 Task: Open Card Donor Stewardship Performance Review in Board IT Infrastructure Design and Implementation to Workspace Human Resources Consulting and add a team member Softage.3@softage.net, a label Yellow, a checklist Health and Fitness, an attachment from your onedrive, a color Yellow and finally, add a card description 'Plan and execute company team outing' and a comment 'Let us make sure we have a clear understanding of the resources and budget available for this task, ensuring that we can execute it effectively.'. Add a start date 'Jan 03, 1900' with a due date 'Jan 10, 1900'
Action: Mouse moved to (872, 468)
Screenshot: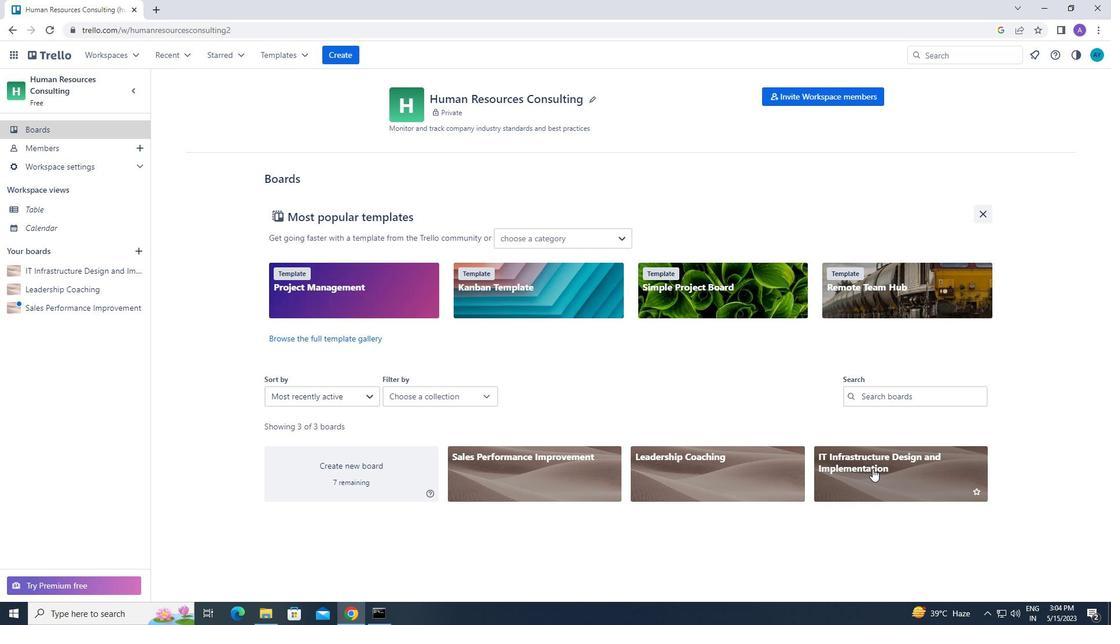 
Action: Mouse pressed left at (872, 468)
Screenshot: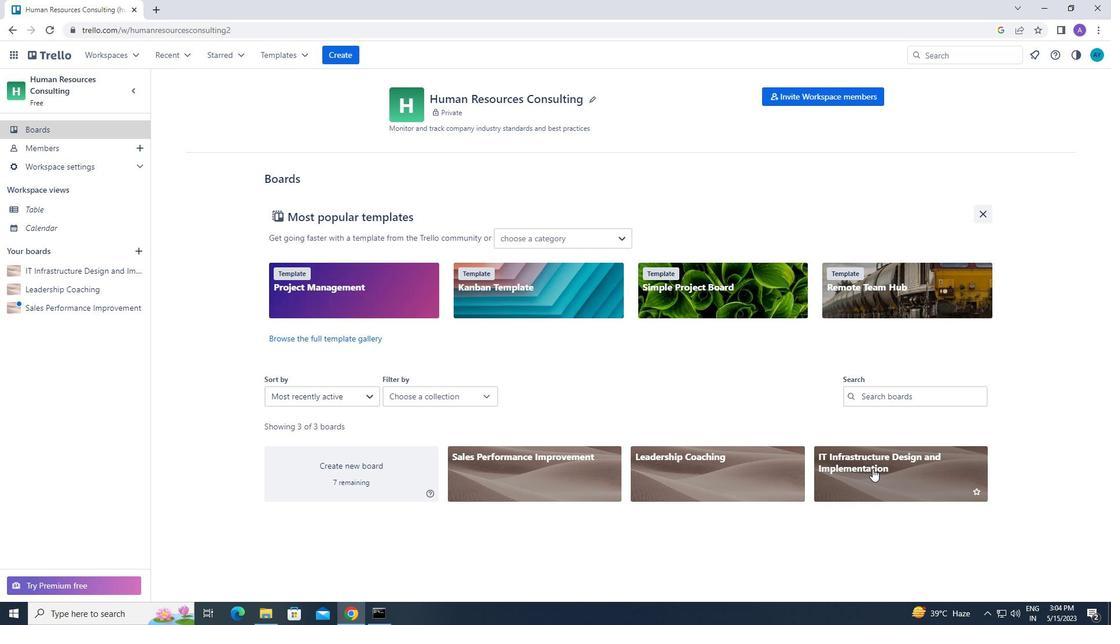 
Action: Mouse moved to (222, 149)
Screenshot: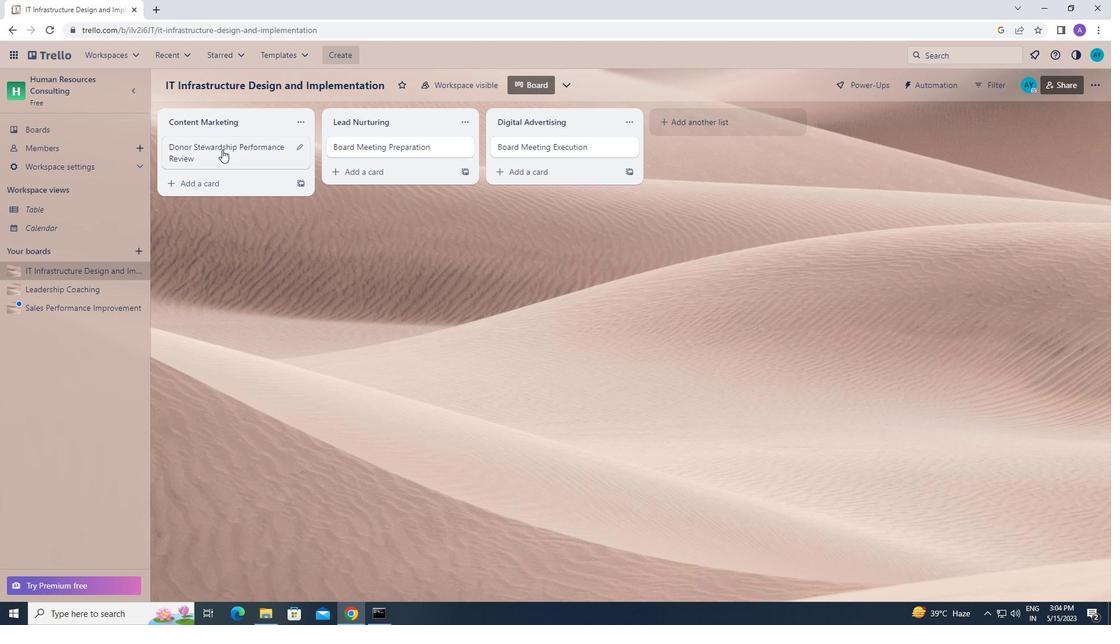 
Action: Mouse pressed left at (222, 149)
Screenshot: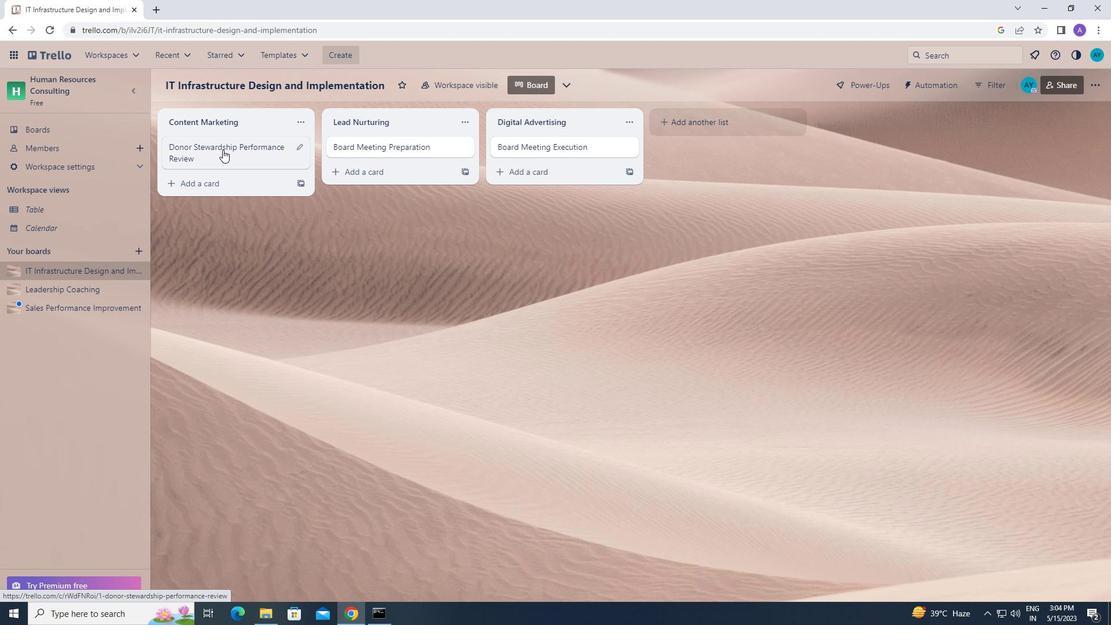 
Action: Mouse moved to (685, 142)
Screenshot: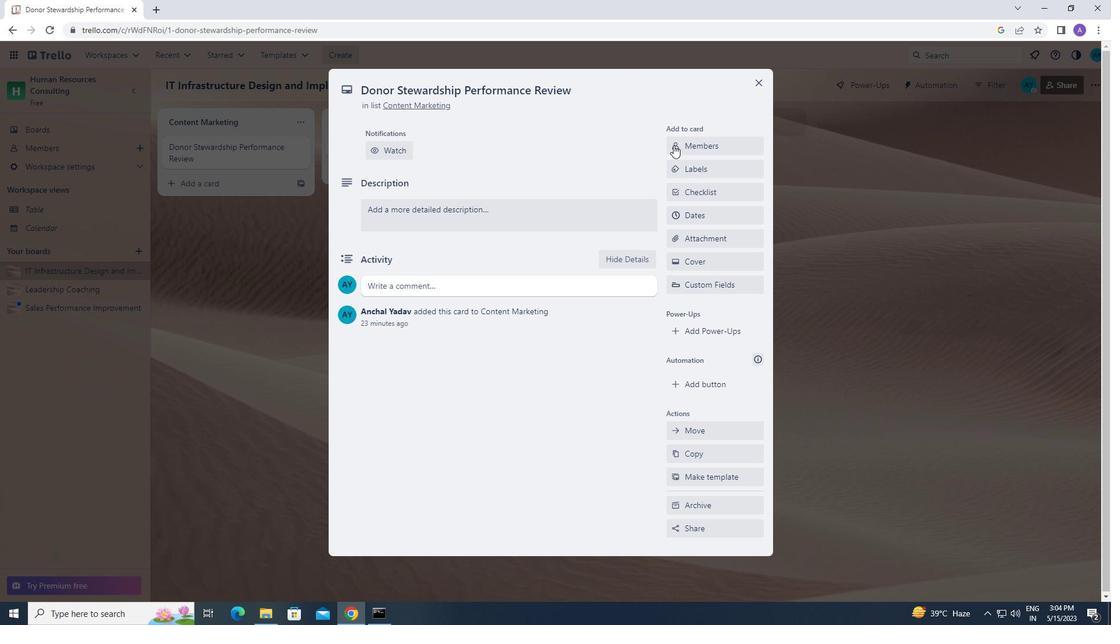 
Action: Mouse pressed left at (685, 142)
Screenshot: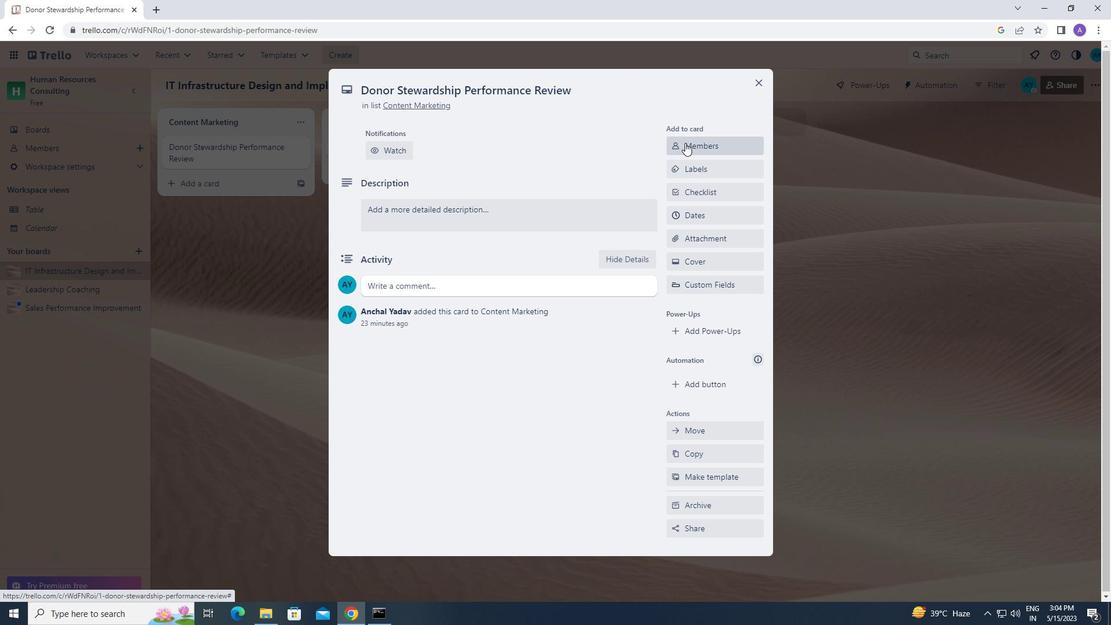 
Action: Mouse moved to (703, 199)
Screenshot: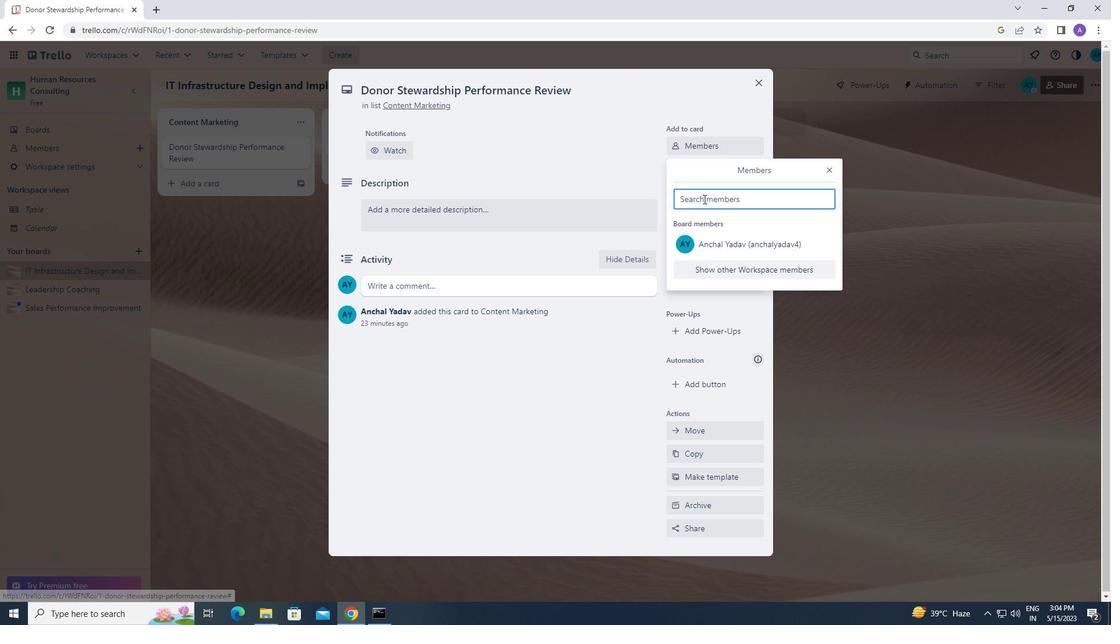 
Action: Mouse pressed left at (703, 199)
Screenshot: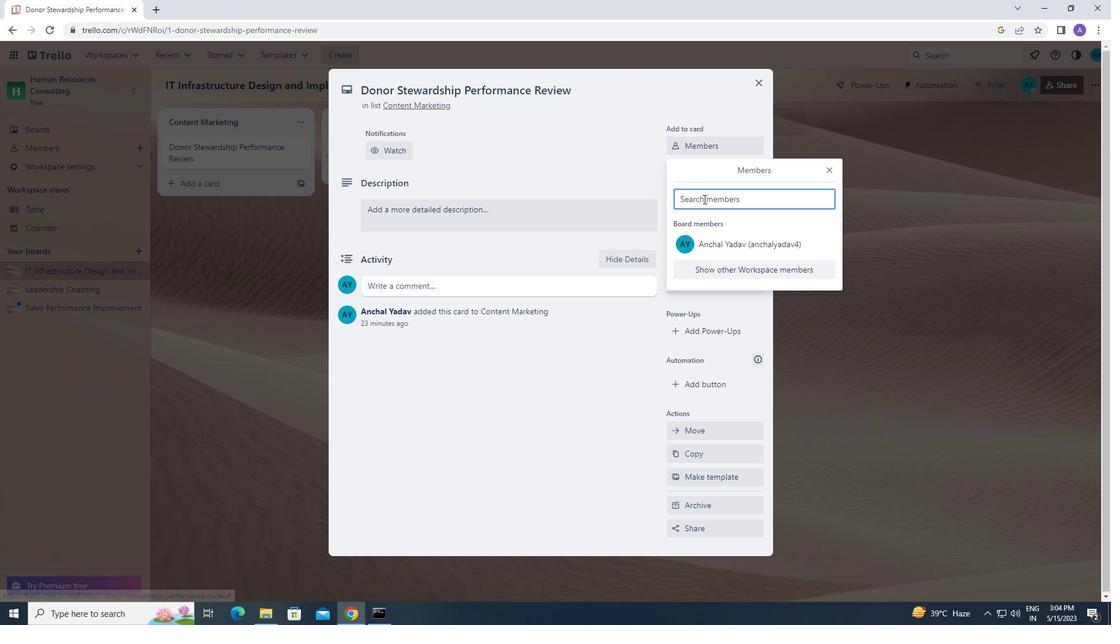 
Action: Mouse moved to (703, 199)
Screenshot: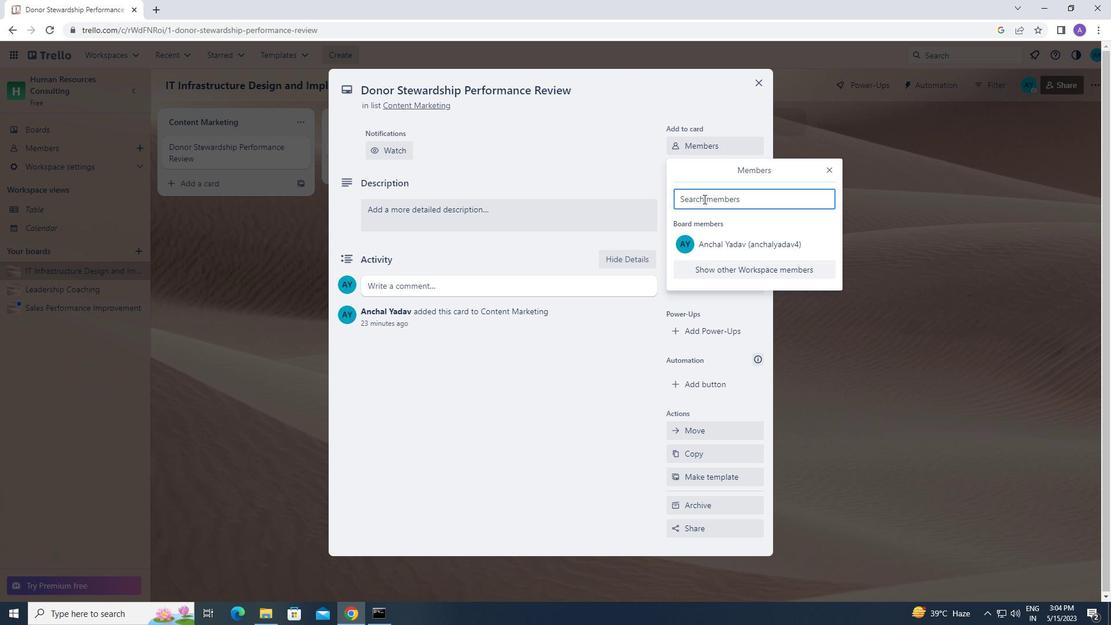 
Action: Key pressed <Key.caps_lock>s<Key.caps_lock><Key.backspace><Key.caps_lock>s<Key.backspace><Key.caps_lock>s<Key.caps_lock>oftage.3<Key.shift_r>@sof
Screenshot: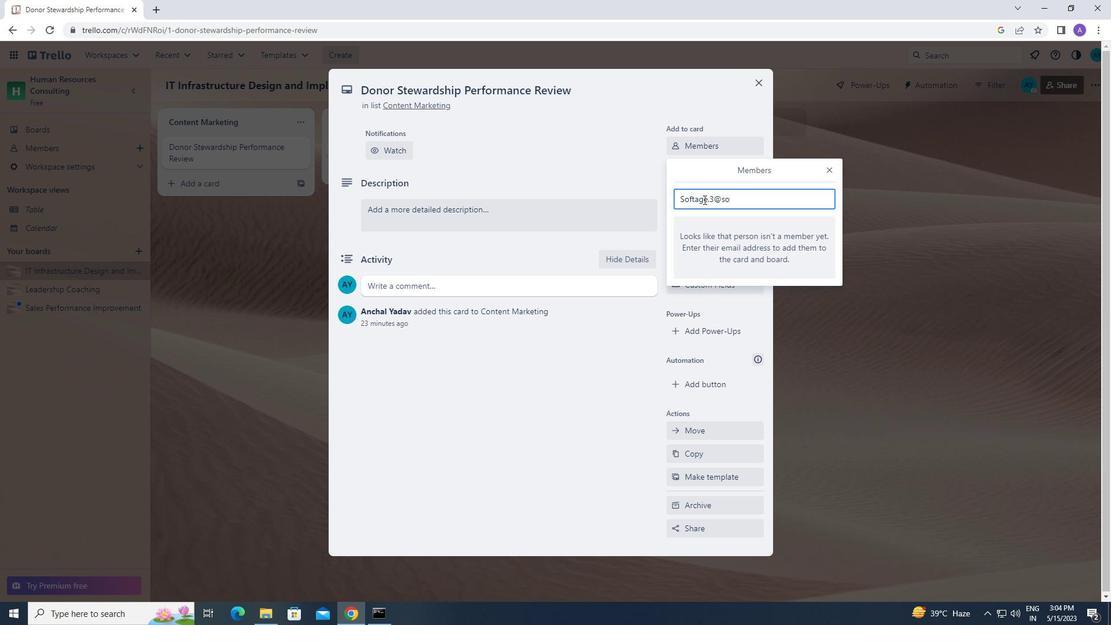 
Action: Mouse moved to (729, 237)
Screenshot: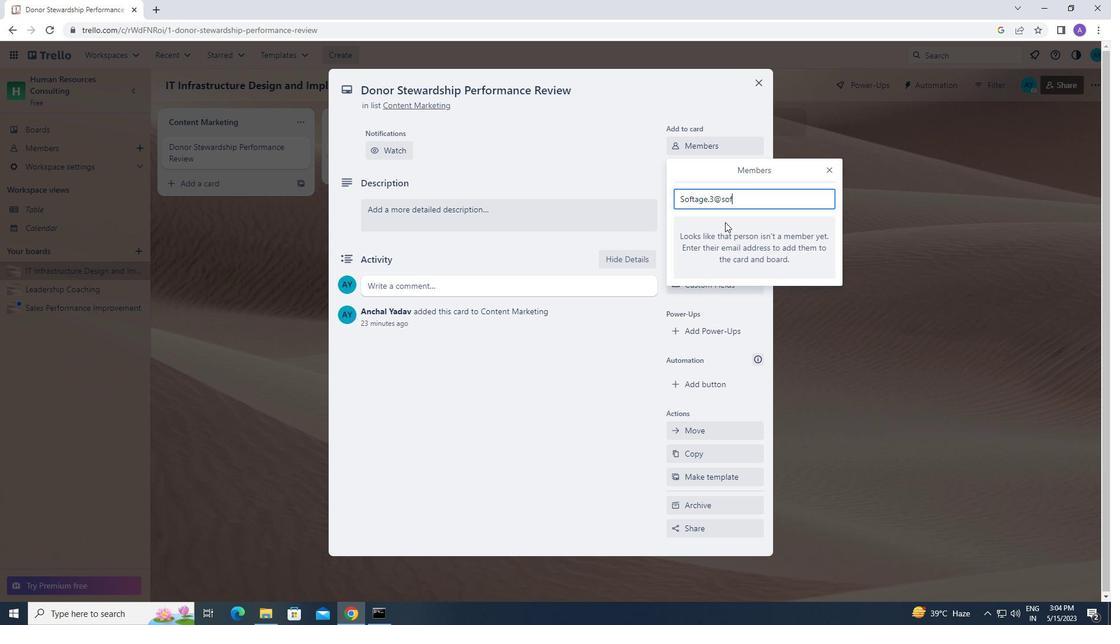 
Action: Key pressed tage.net
Screenshot: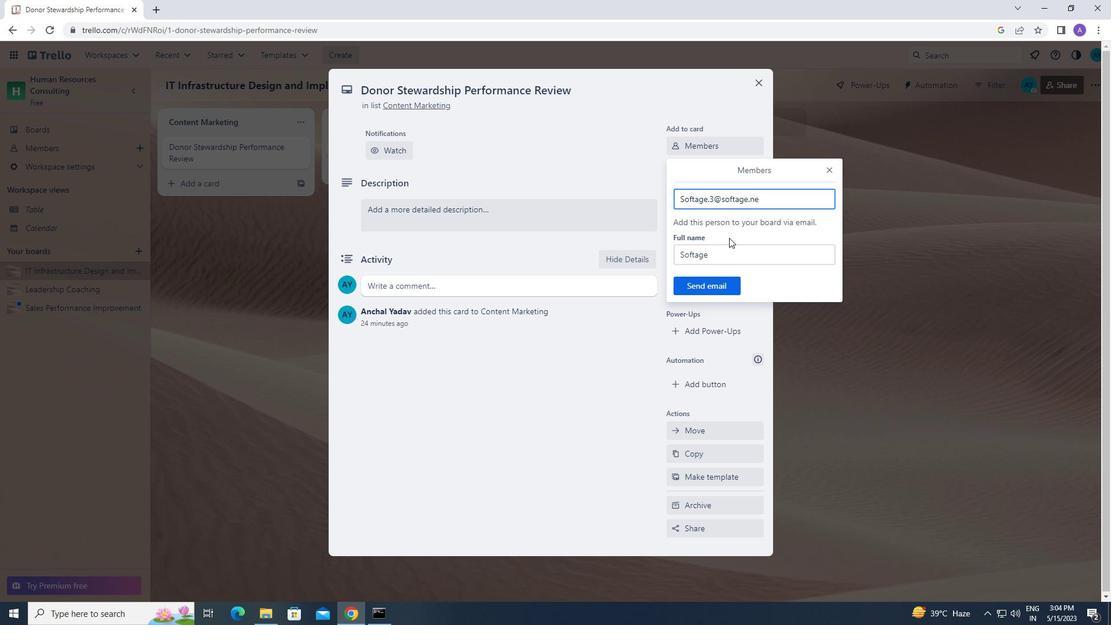 
Action: Mouse moved to (721, 287)
Screenshot: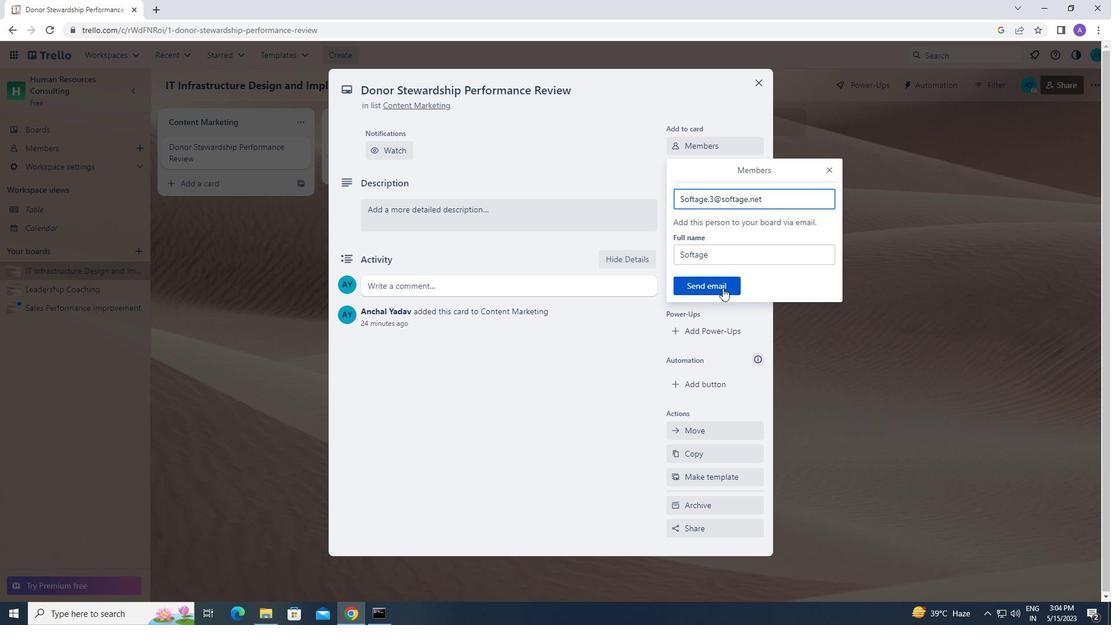 
Action: Mouse pressed left at (721, 287)
Screenshot: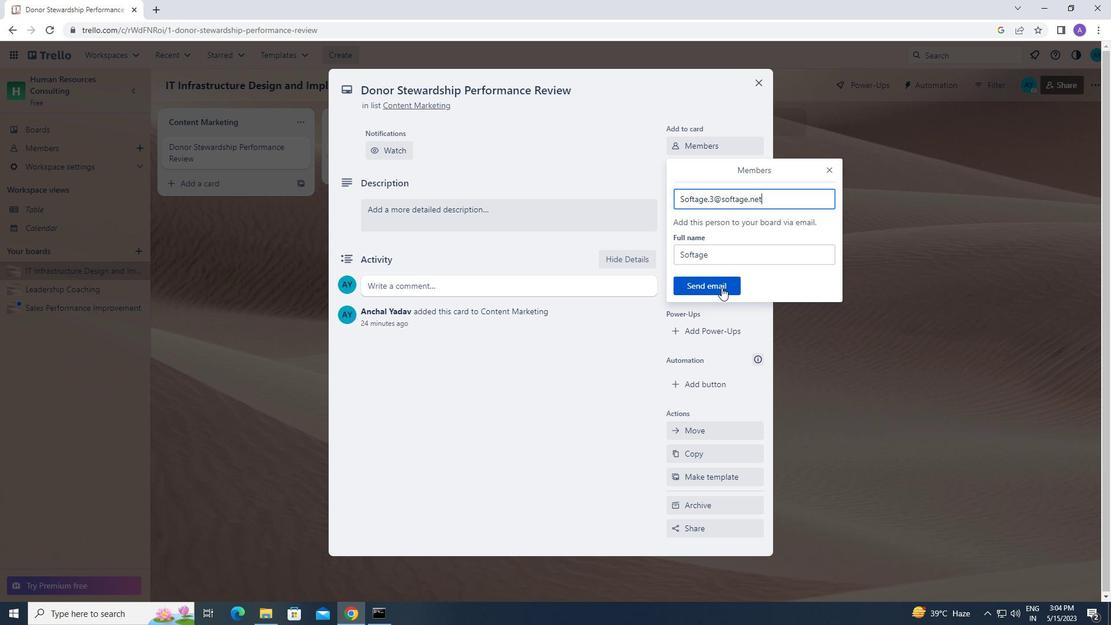 
Action: Mouse moved to (719, 206)
Screenshot: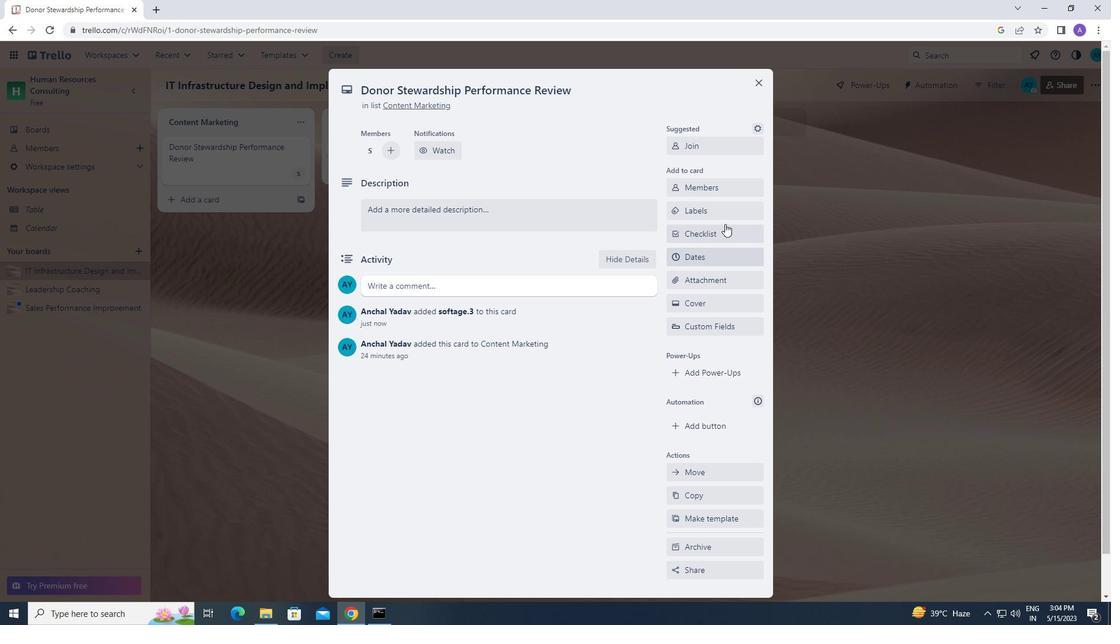 
Action: Mouse pressed left at (719, 206)
Screenshot: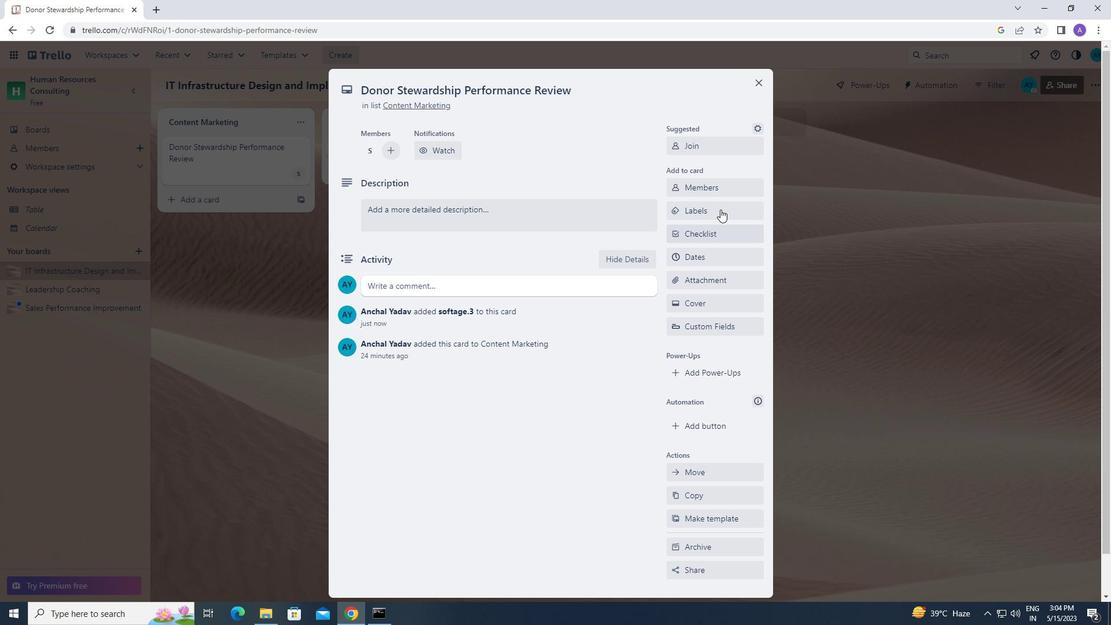 
Action: Mouse moved to (736, 434)
Screenshot: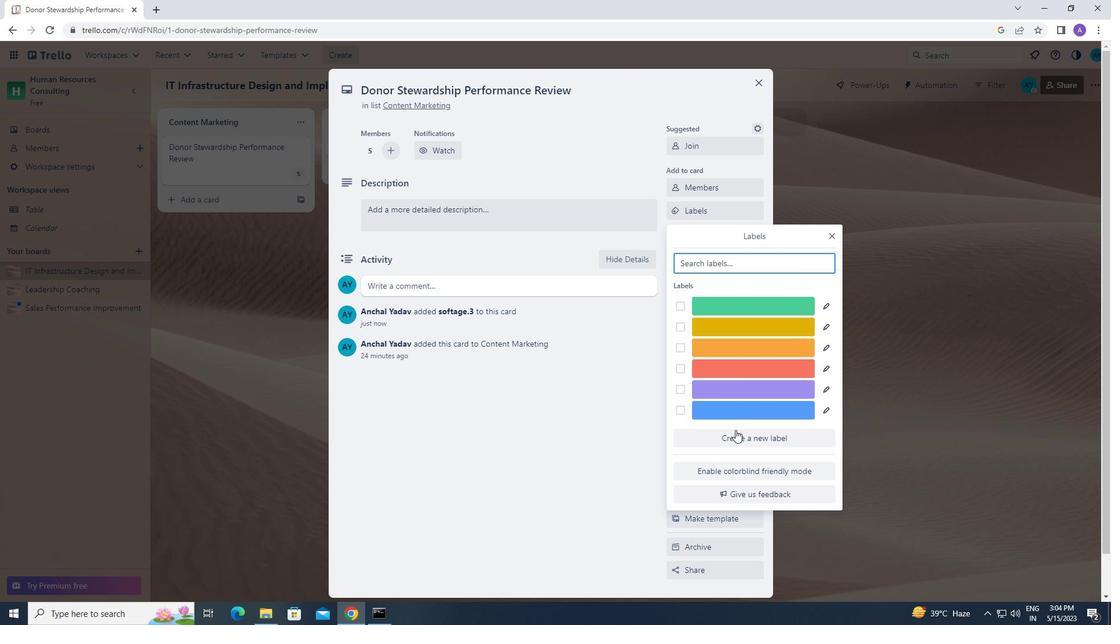 
Action: Mouse pressed left at (736, 434)
Screenshot: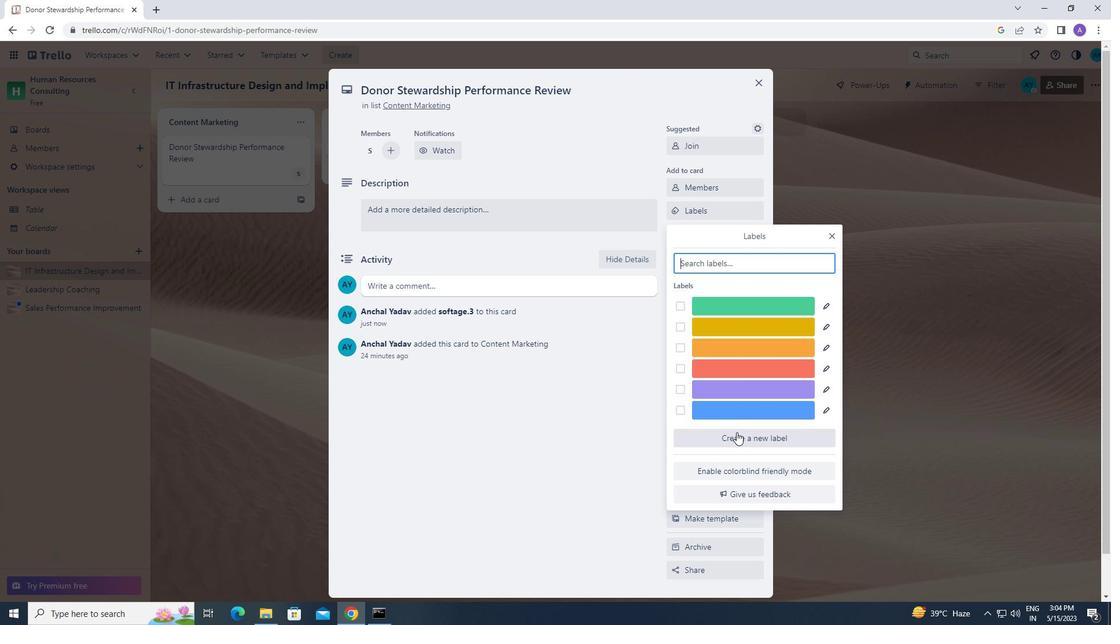 
Action: Mouse moved to (717, 400)
Screenshot: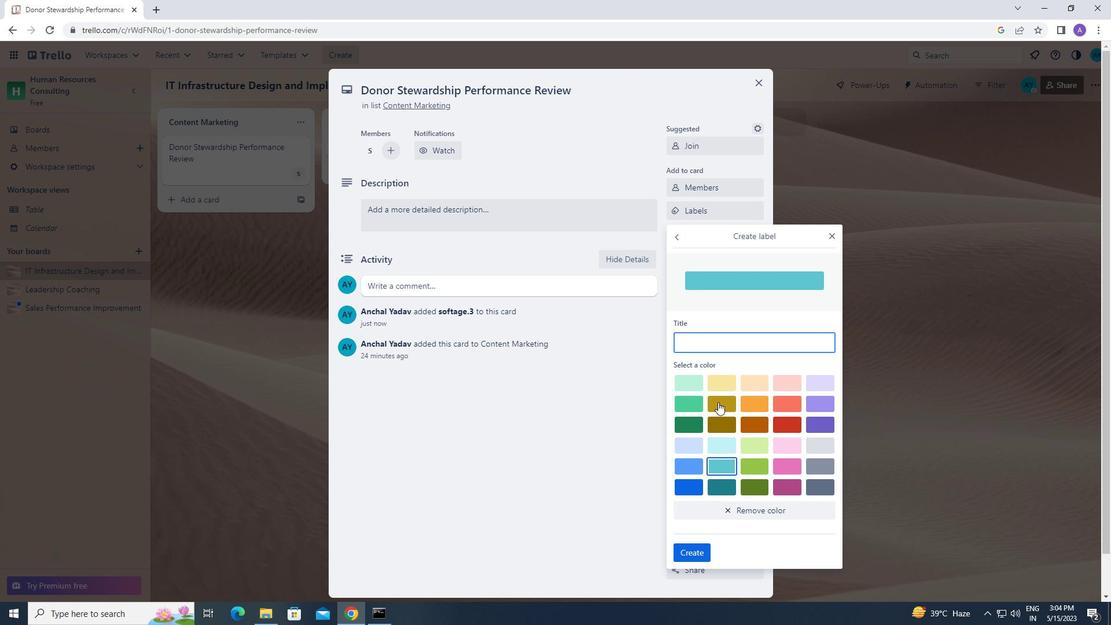 
Action: Mouse pressed left at (717, 400)
Screenshot: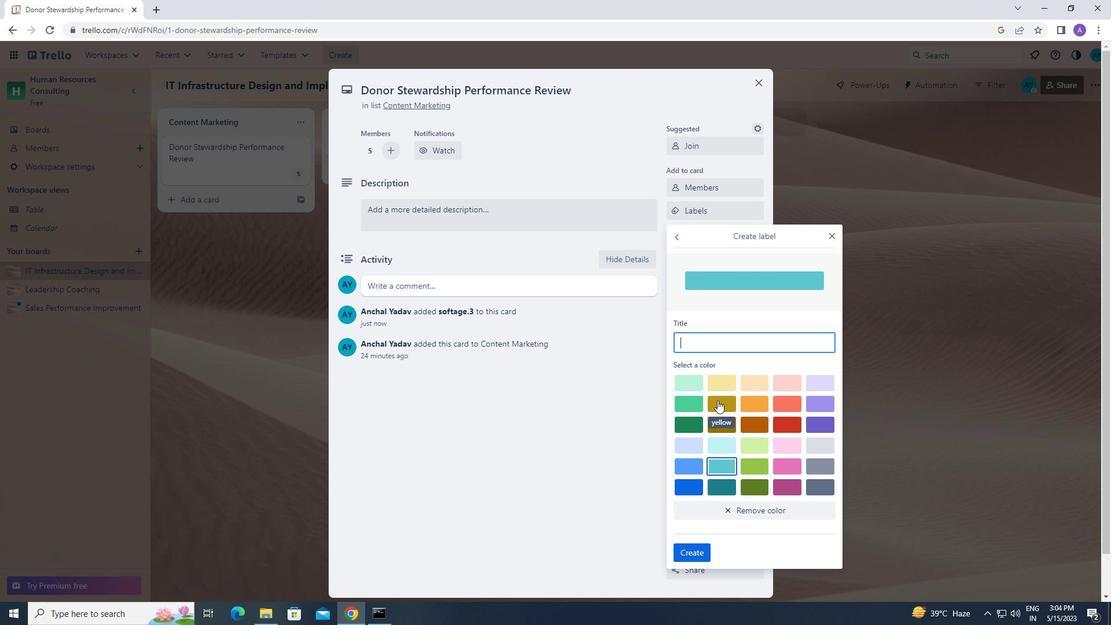 
Action: Mouse moved to (681, 549)
Screenshot: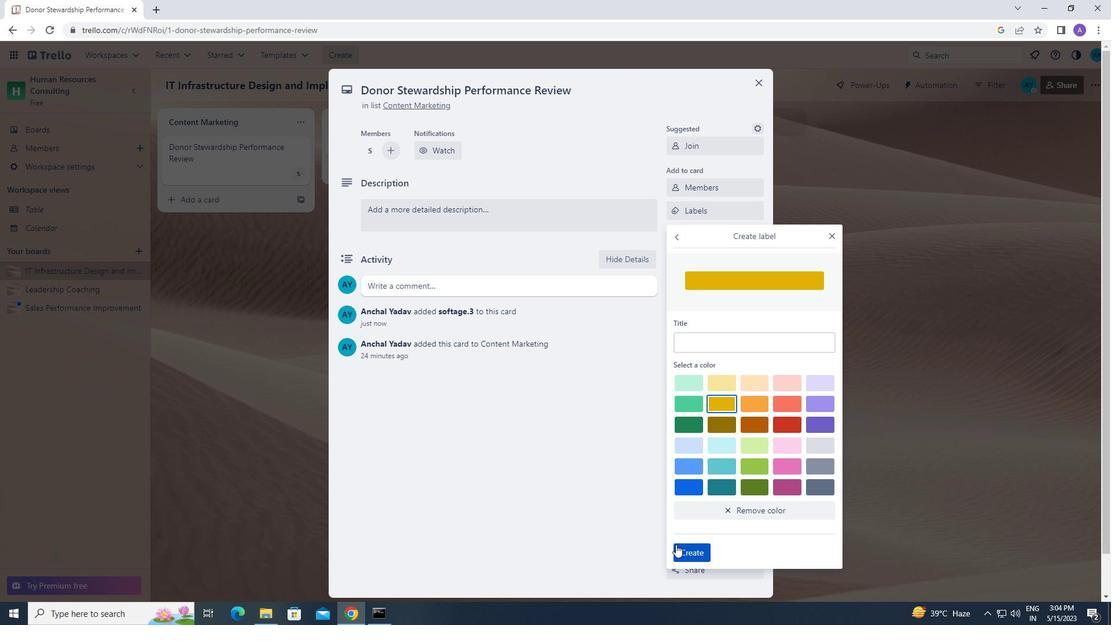 
Action: Mouse pressed left at (681, 549)
Screenshot: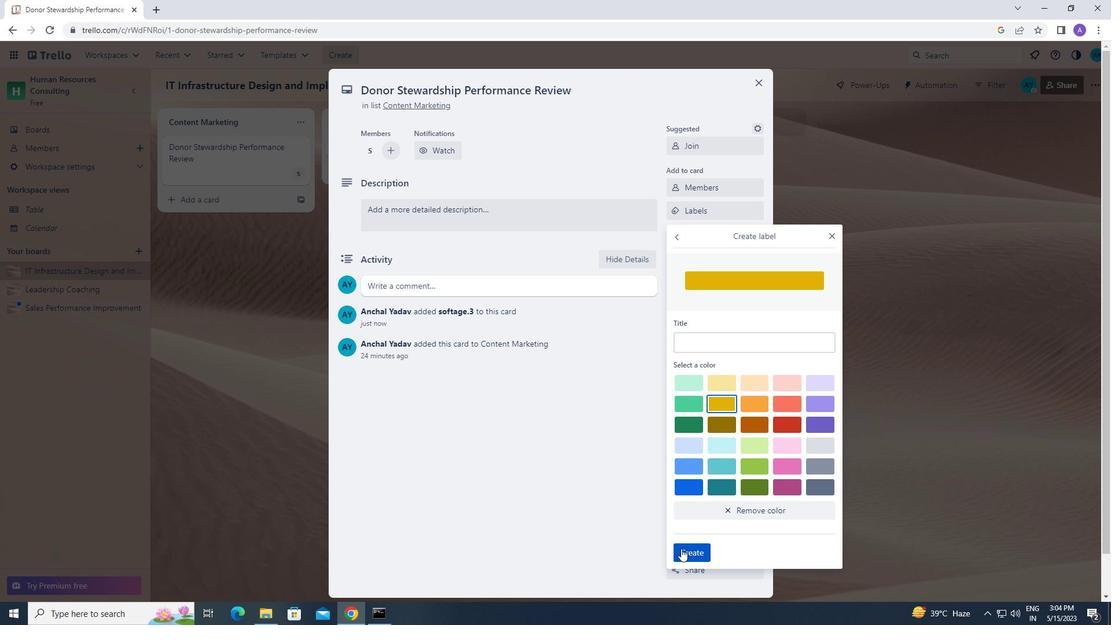 
Action: Mouse moved to (830, 233)
Screenshot: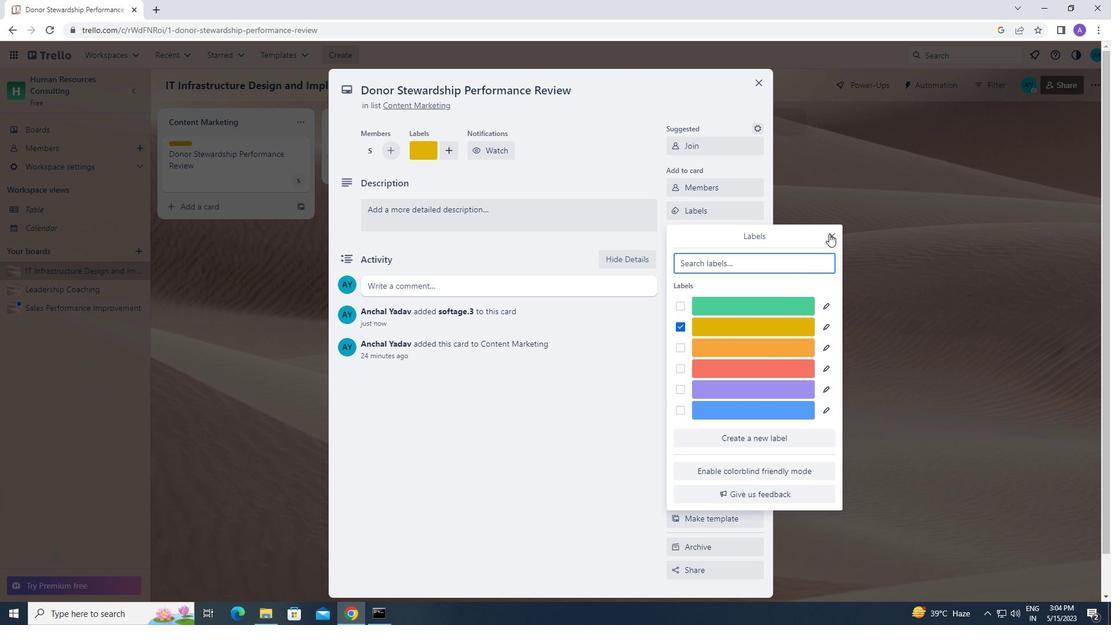 
Action: Mouse pressed left at (830, 233)
Screenshot: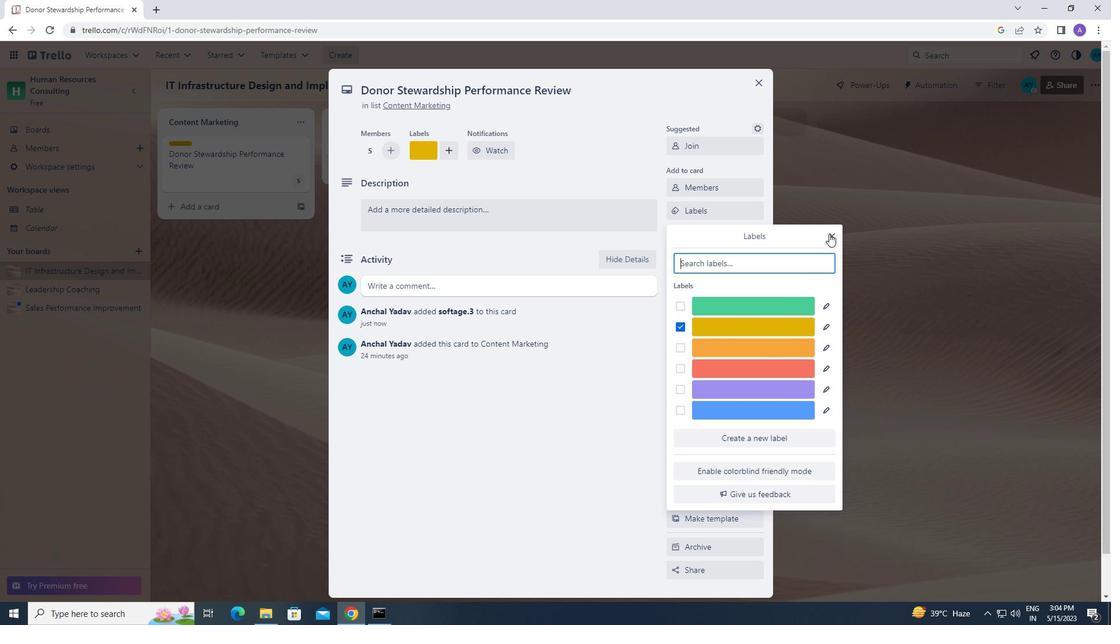 
Action: Mouse moved to (727, 234)
Screenshot: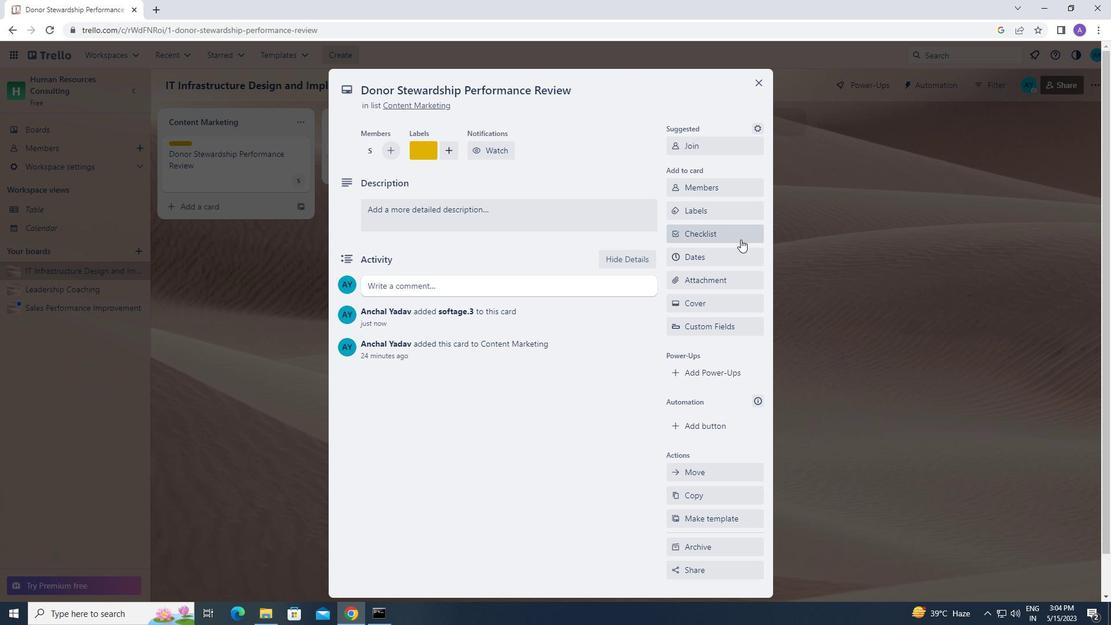 
Action: Mouse pressed left at (727, 234)
Screenshot: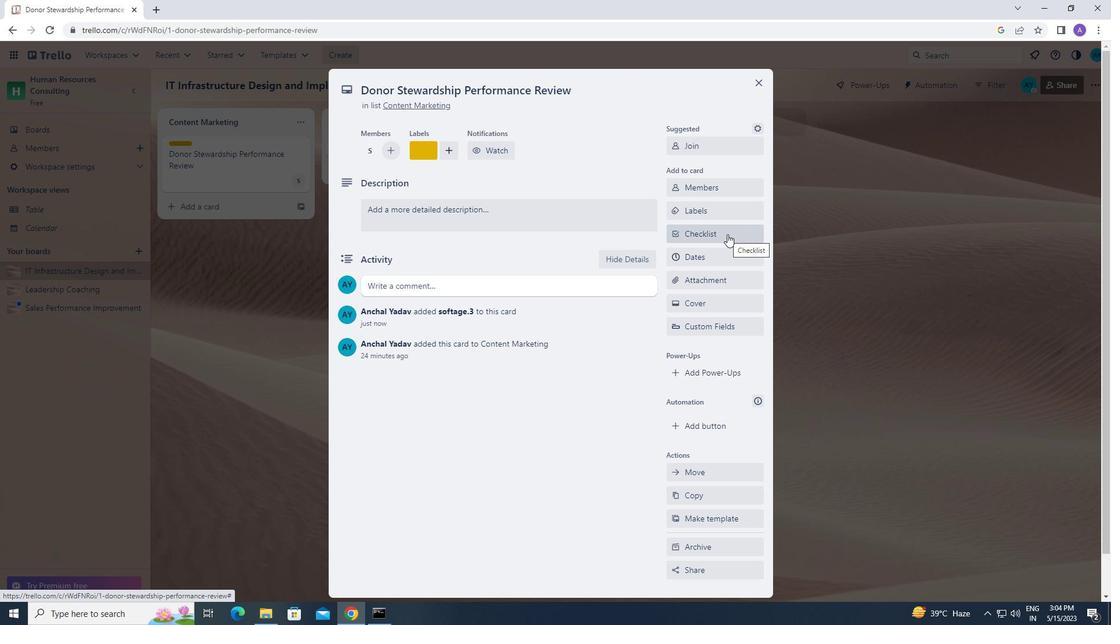 
Action: Mouse moved to (731, 303)
Screenshot: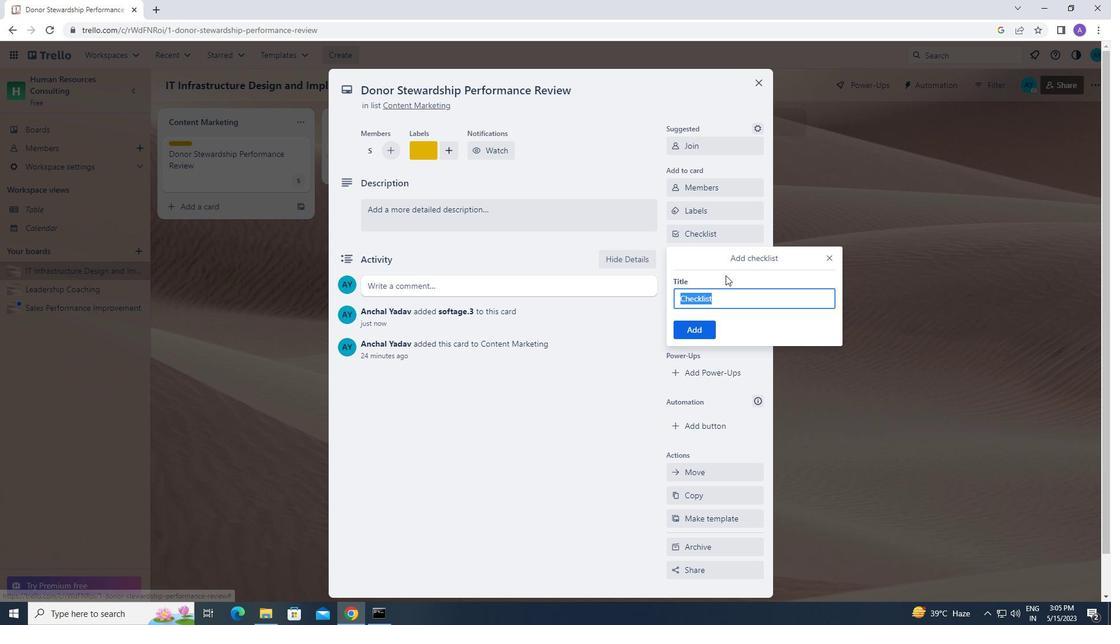 
Action: Key pressed <Key.caps_lock>h<Key.caps_lock>ealth<Key.space>and<Key.space><Key.caps_lock>f<Key.caps_lock>itn
Screenshot: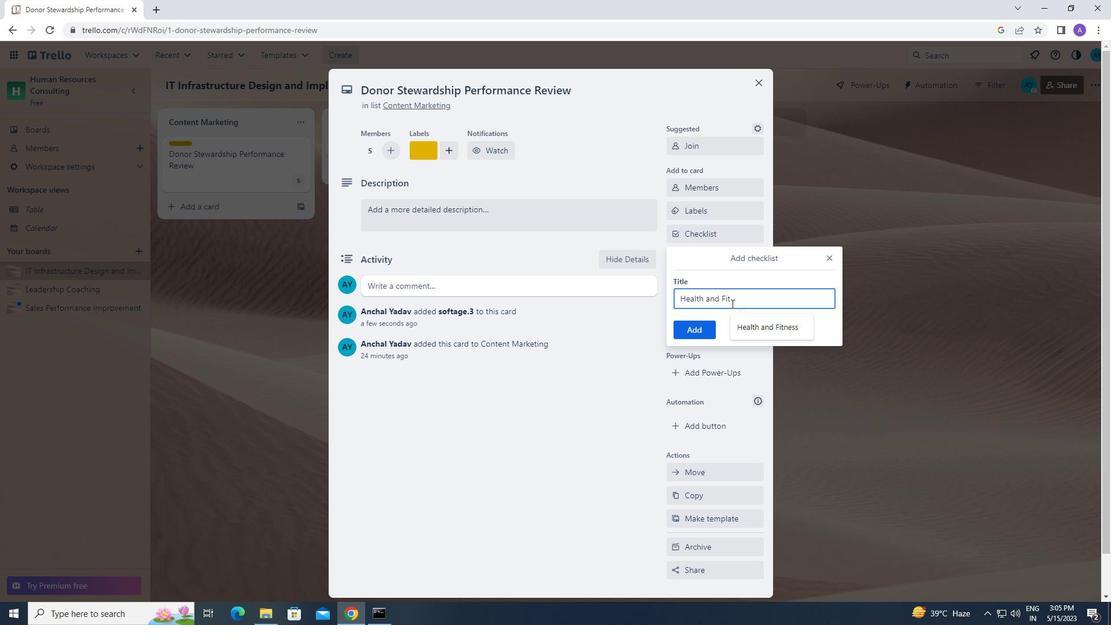 
Action: Mouse moved to (663, 386)
Screenshot: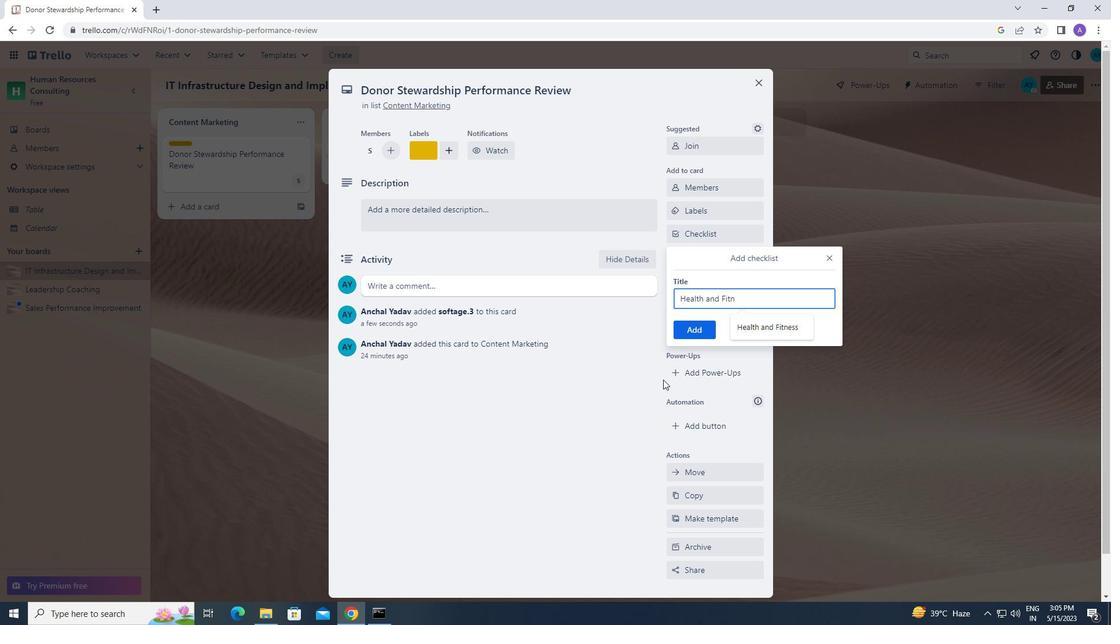 
Action: Key pressed ess
Screenshot: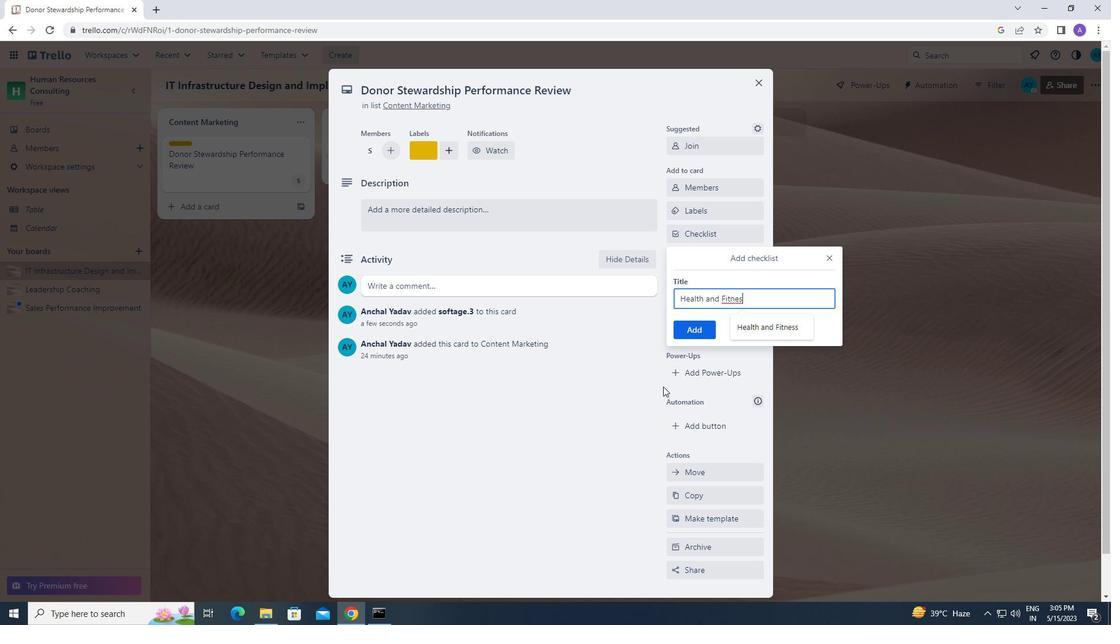 
Action: Mouse moved to (687, 328)
Screenshot: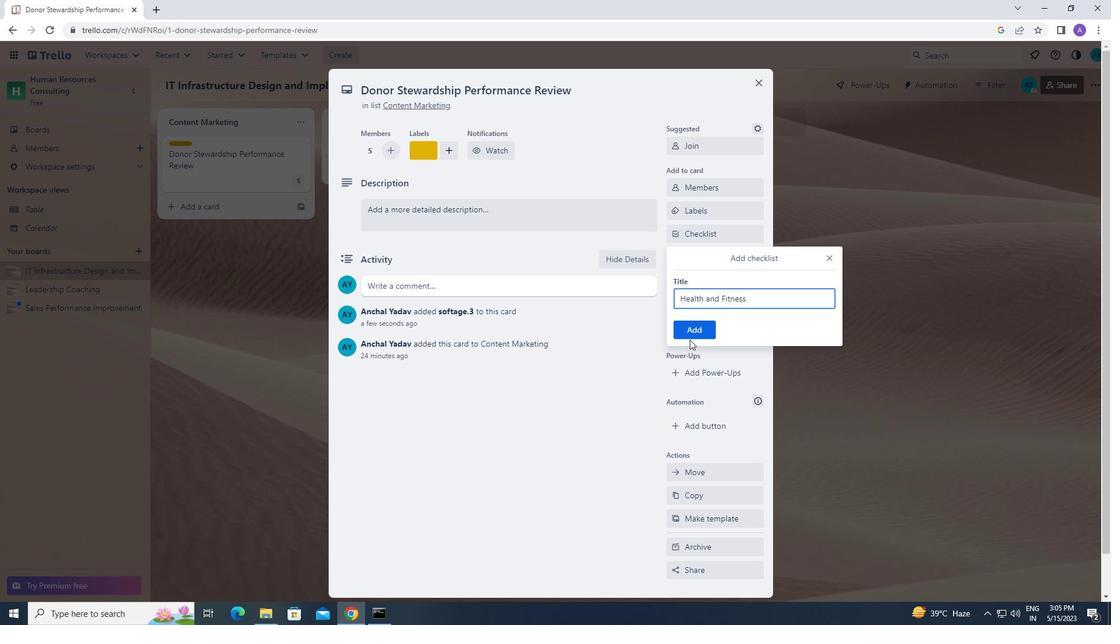 
Action: Mouse pressed left at (687, 328)
Screenshot: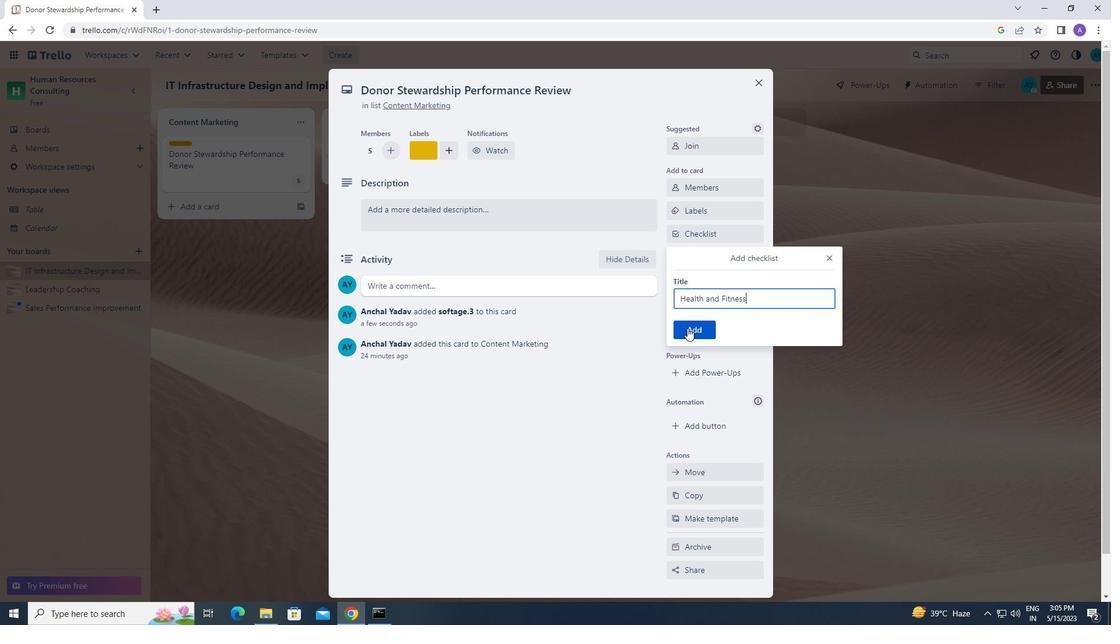 
Action: Mouse moved to (701, 284)
Screenshot: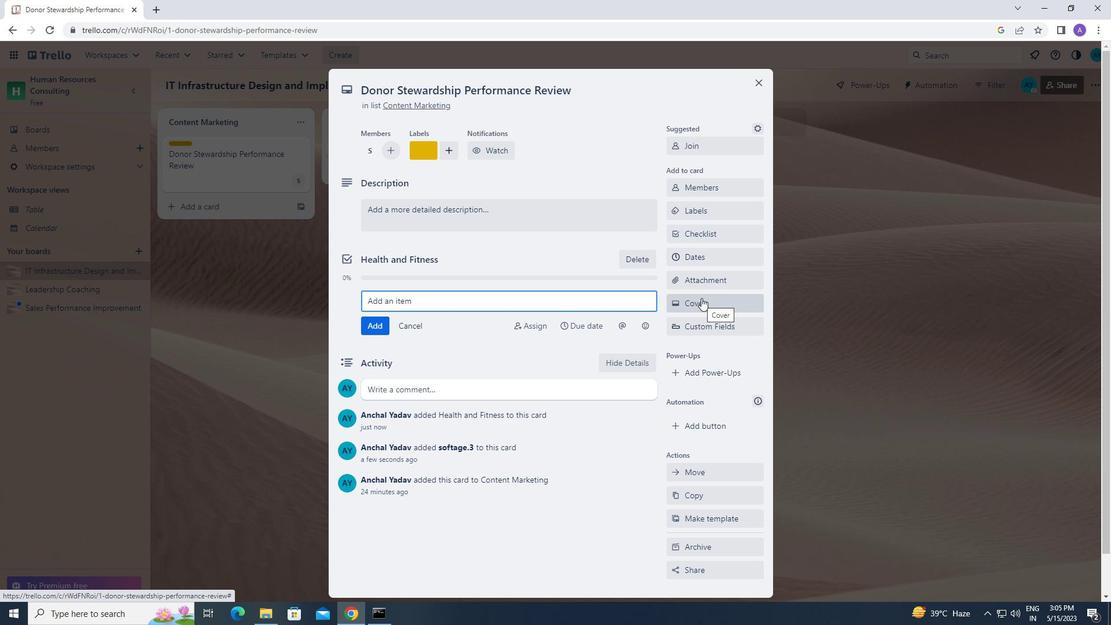 
Action: Mouse pressed left at (701, 284)
Screenshot: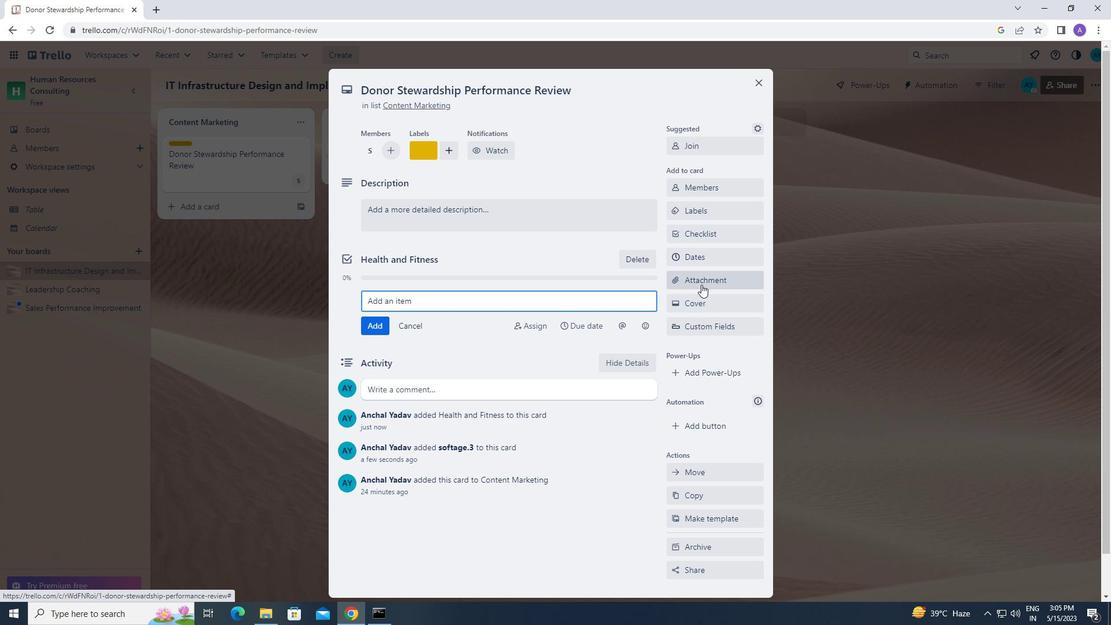 
Action: Mouse moved to (712, 419)
Screenshot: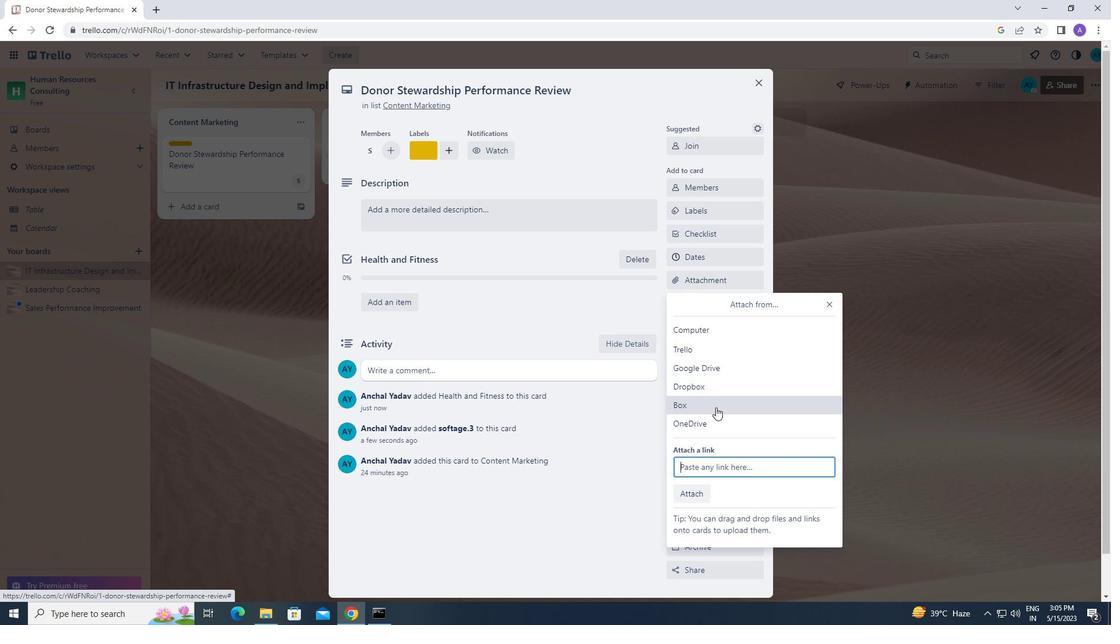 
Action: Mouse pressed left at (712, 419)
Screenshot: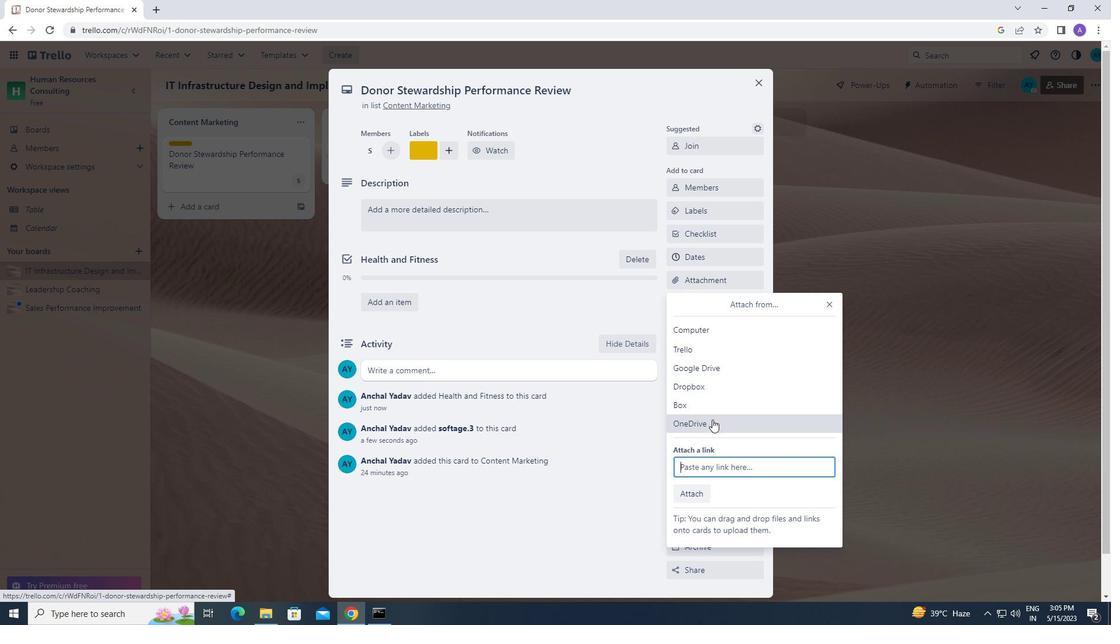
Action: Mouse moved to (414, 280)
Screenshot: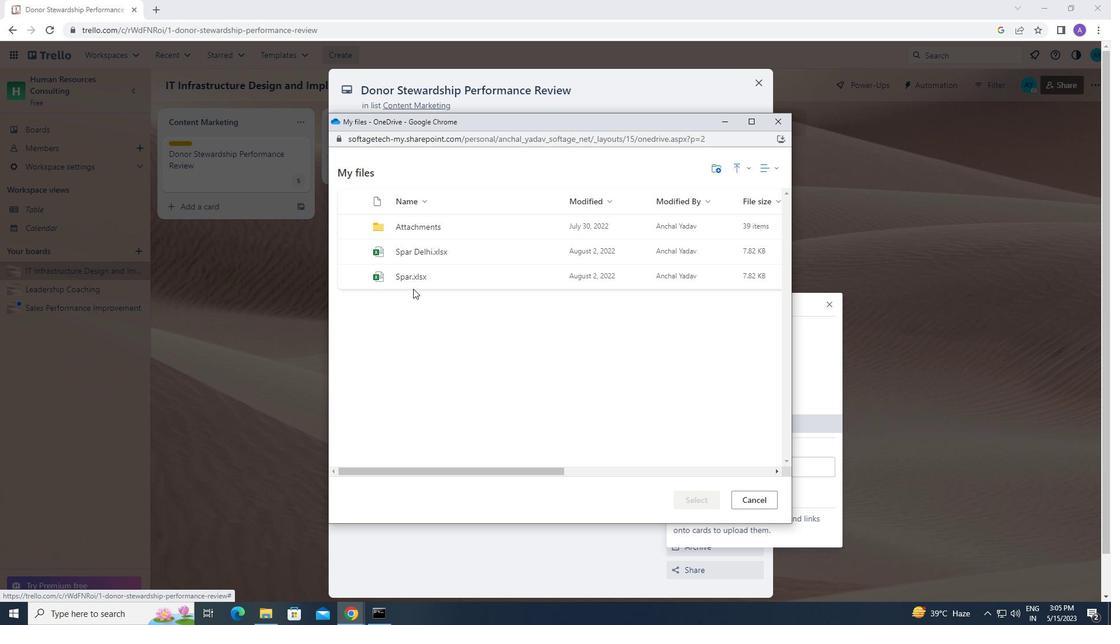 
Action: Mouse pressed left at (414, 280)
Screenshot: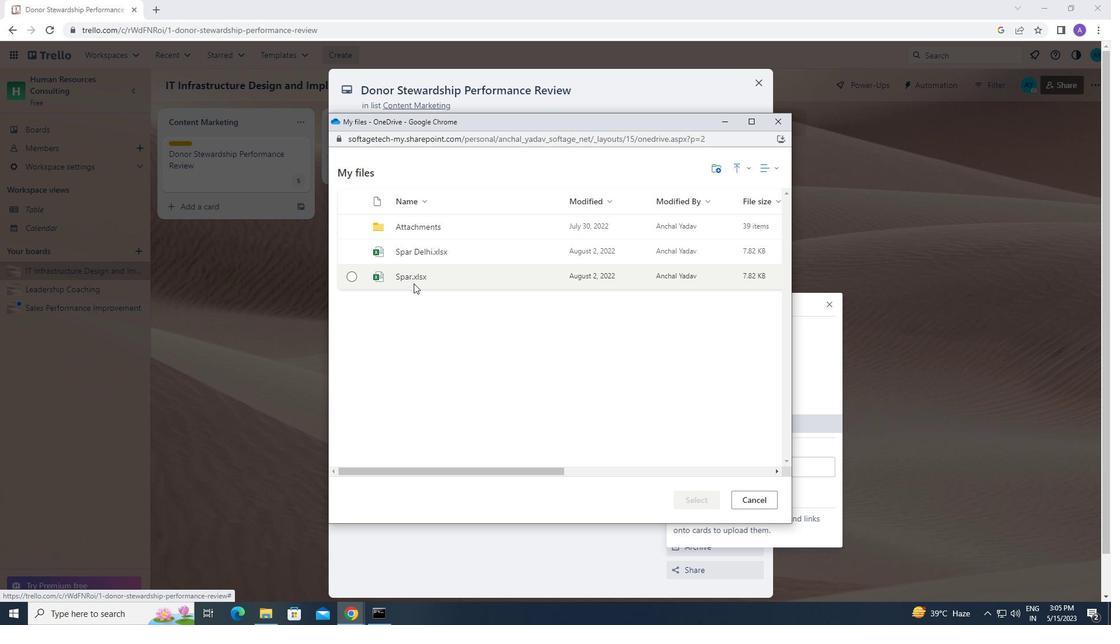 
Action: Mouse moved to (686, 505)
Screenshot: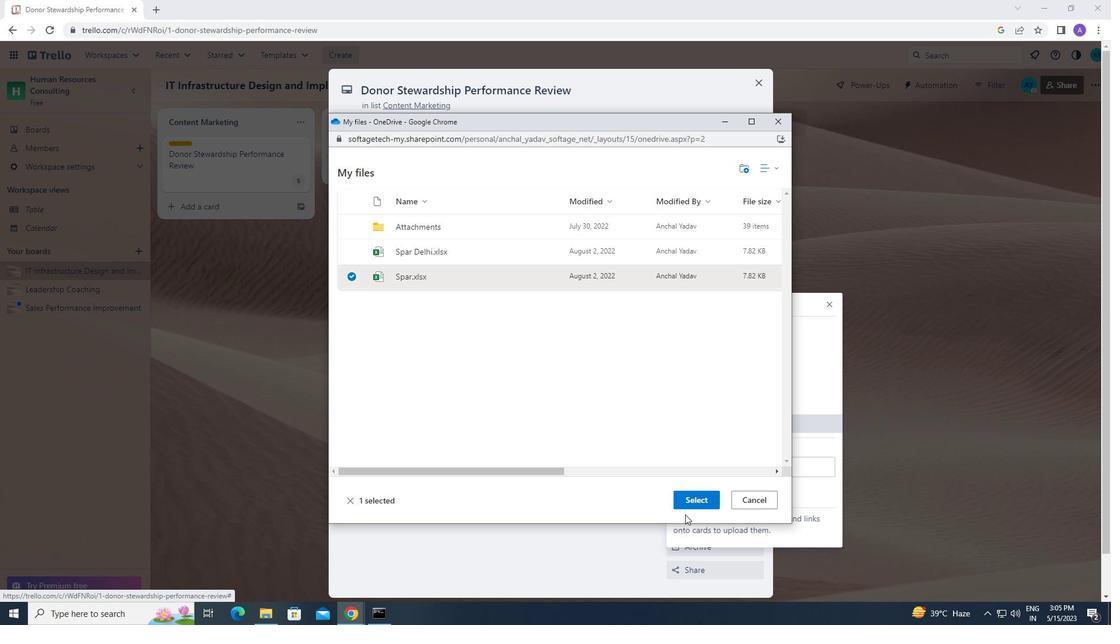 
Action: Mouse pressed left at (686, 505)
Screenshot: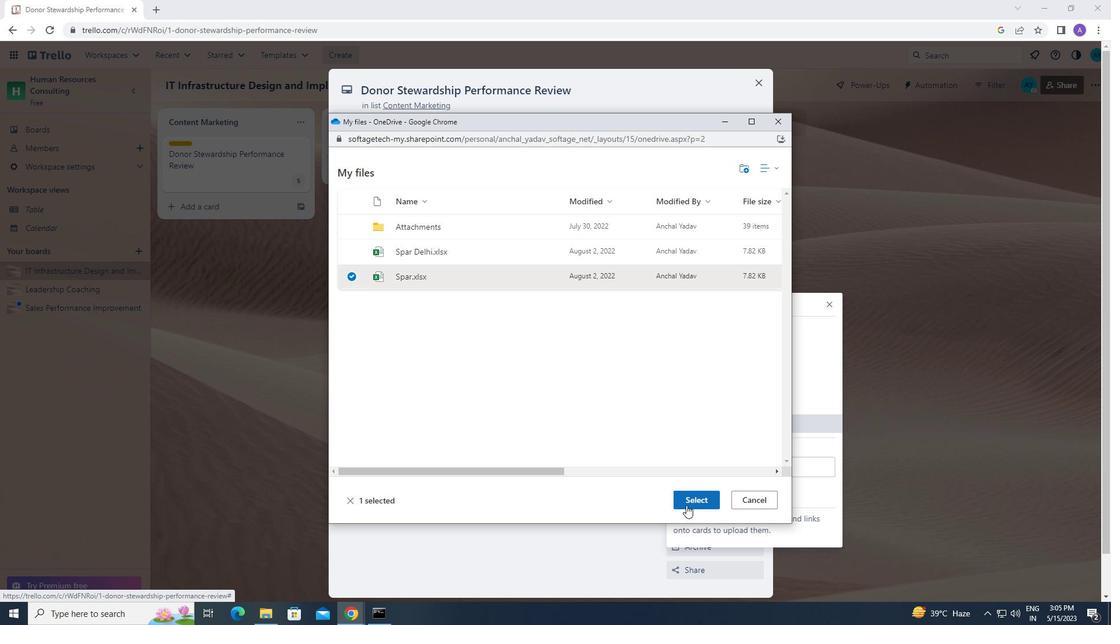 
Action: Mouse moved to (700, 299)
Screenshot: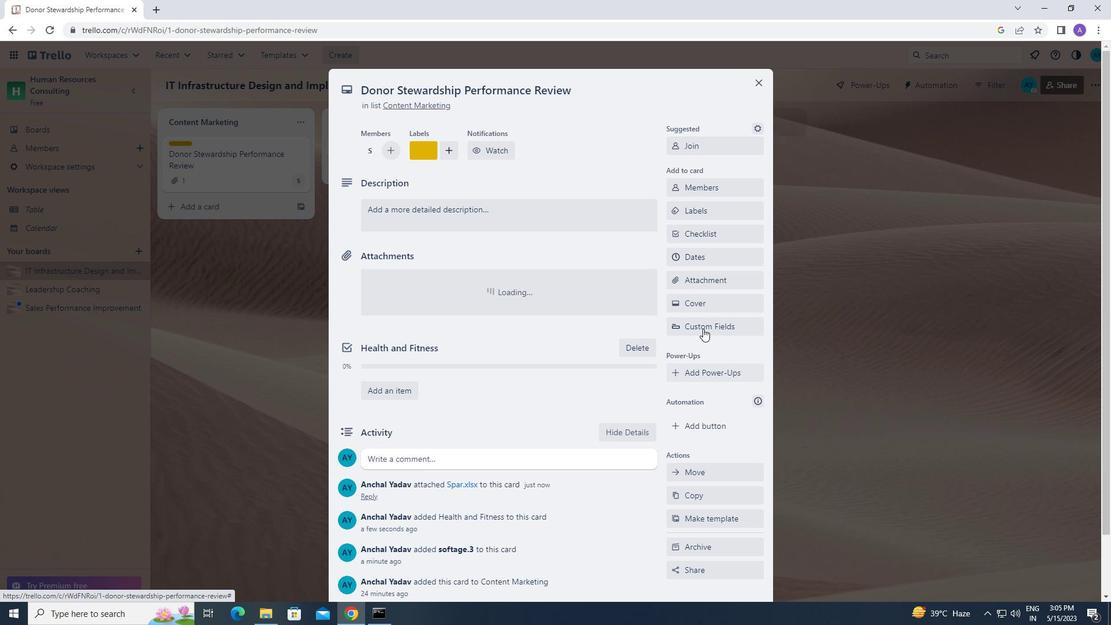 
Action: Mouse pressed left at (700, 299)
Screenshot: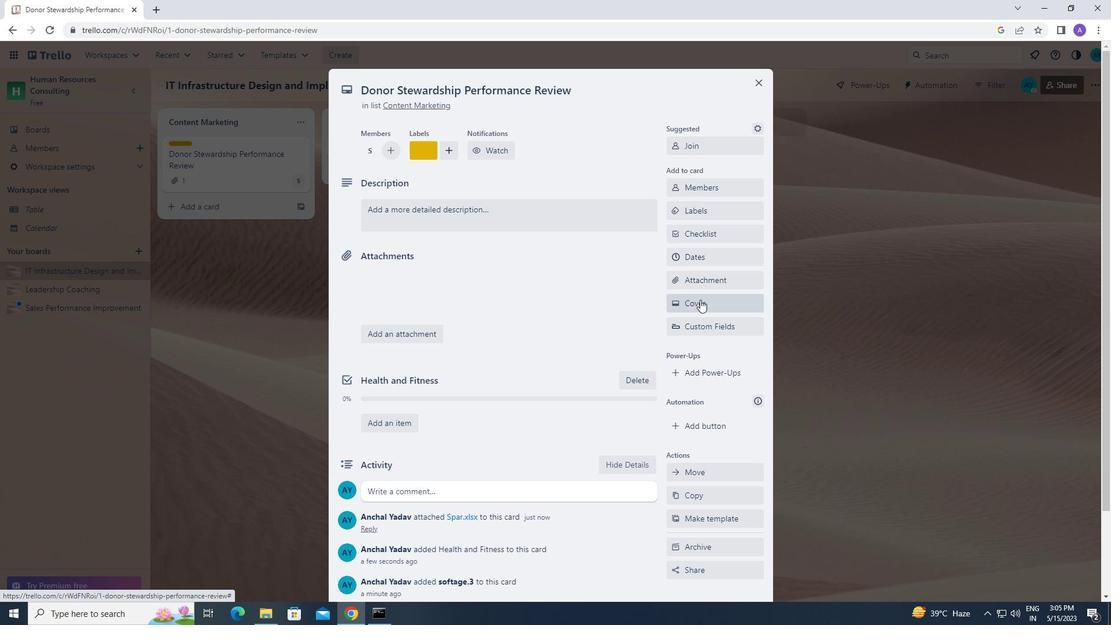 
Action: Mouse moved to (719, 369)
Screenshot: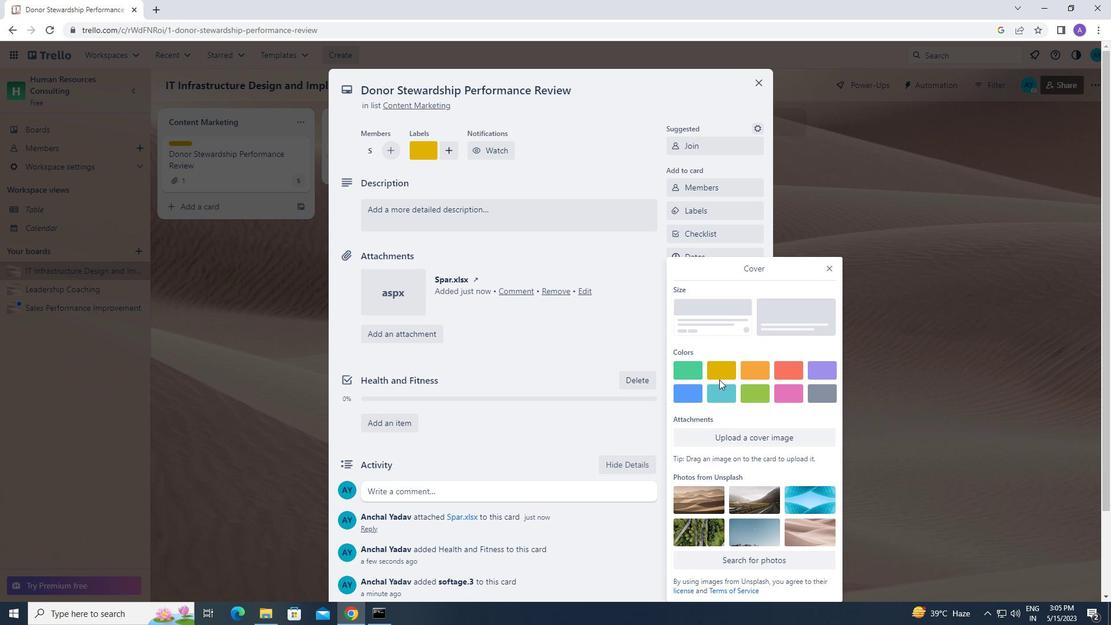 
Action: Mouse pressed left at (719, 369)
Screenshot: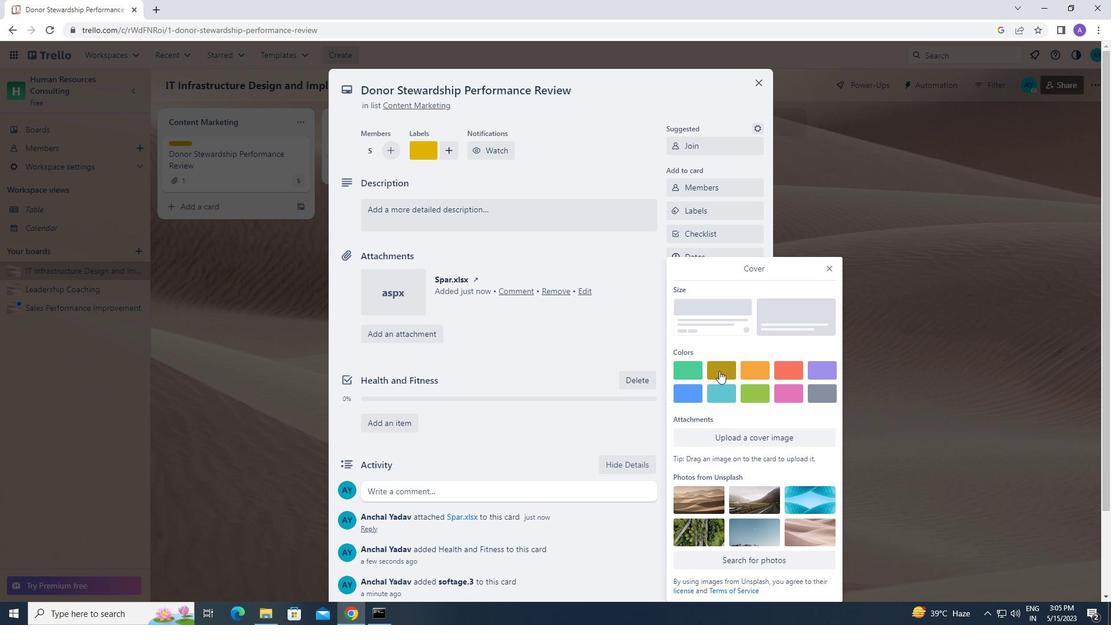 
Action: Mouse moved to (828, 246)
Screenshot: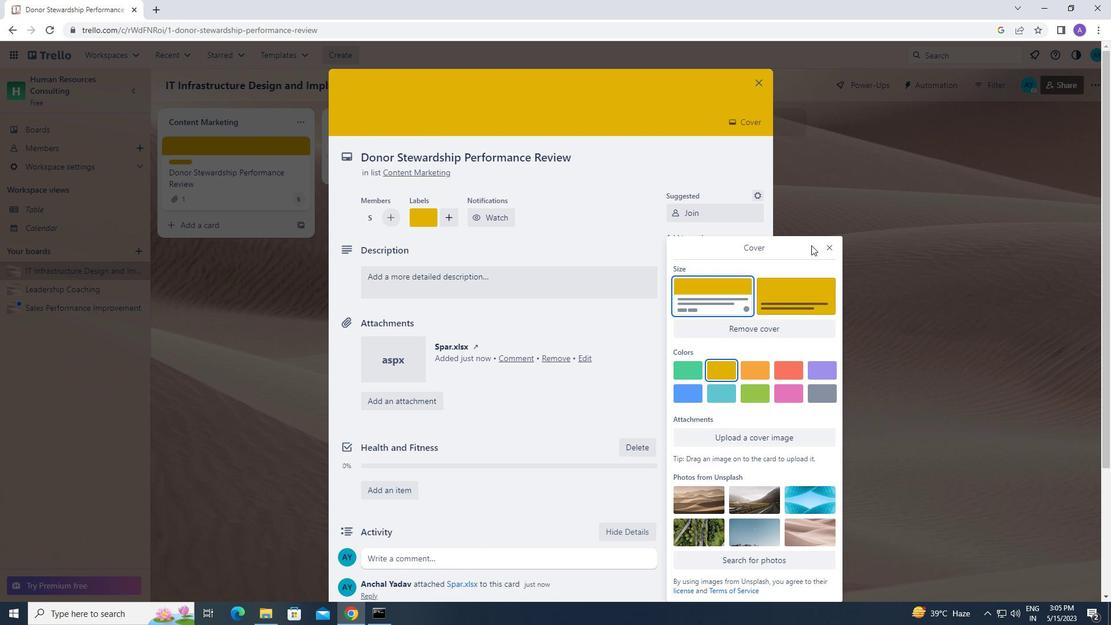 
Action: Mouse pressed left at (828, 246)
Screenshot: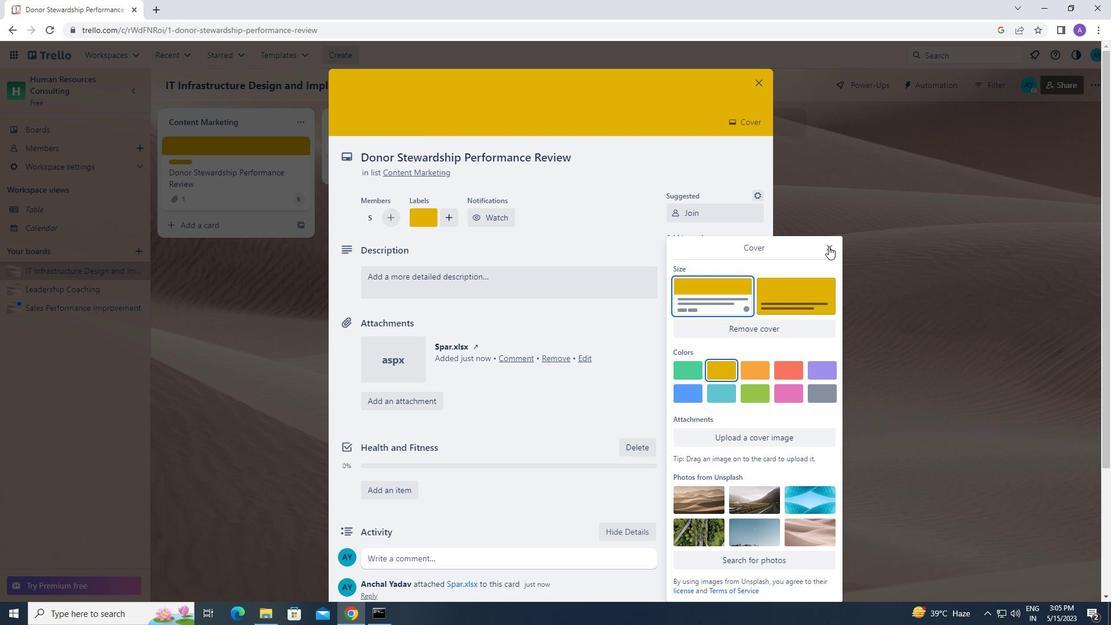 
Action: Mouse moved to (481, 279)
Screenshot: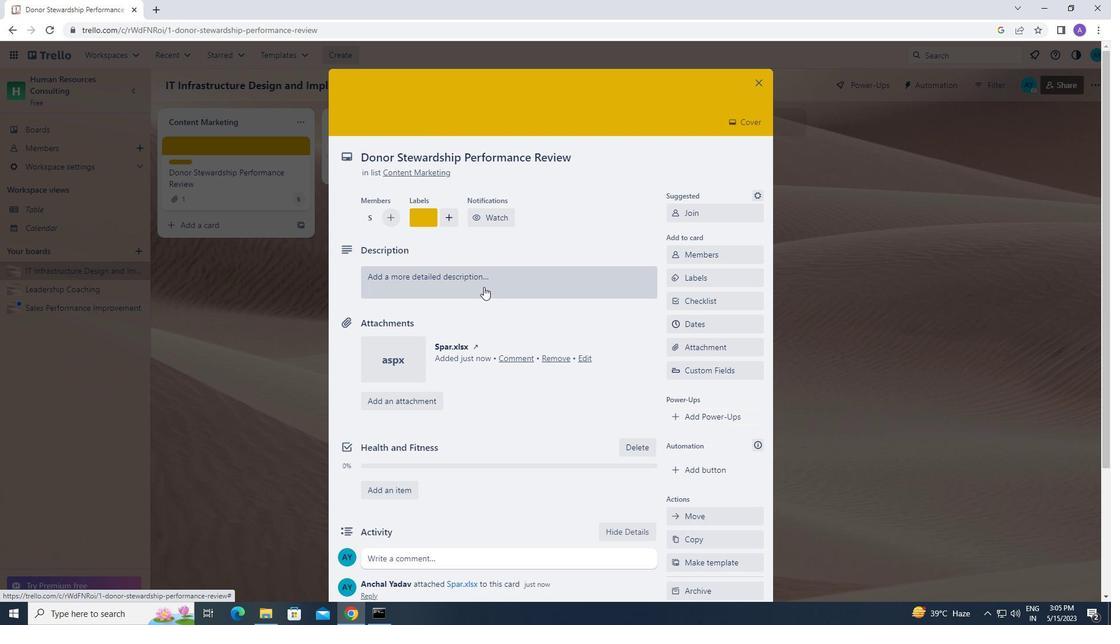 
Action: Mouse pressed left at (481, 279)
Screenshot: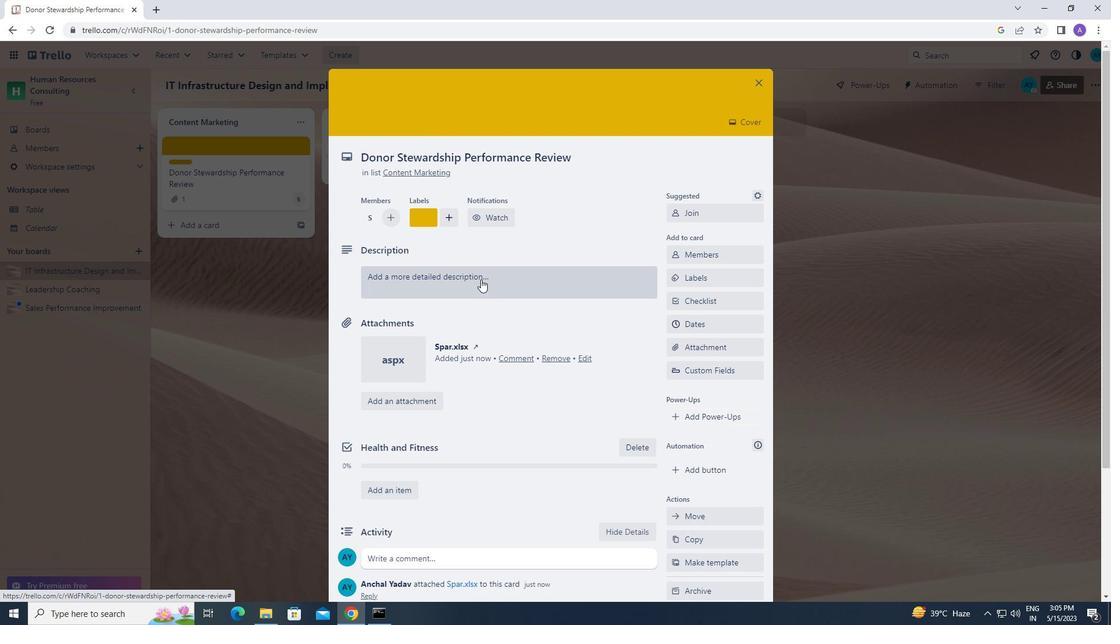
Action: Mouse moved to (399, 323)
Screenshot: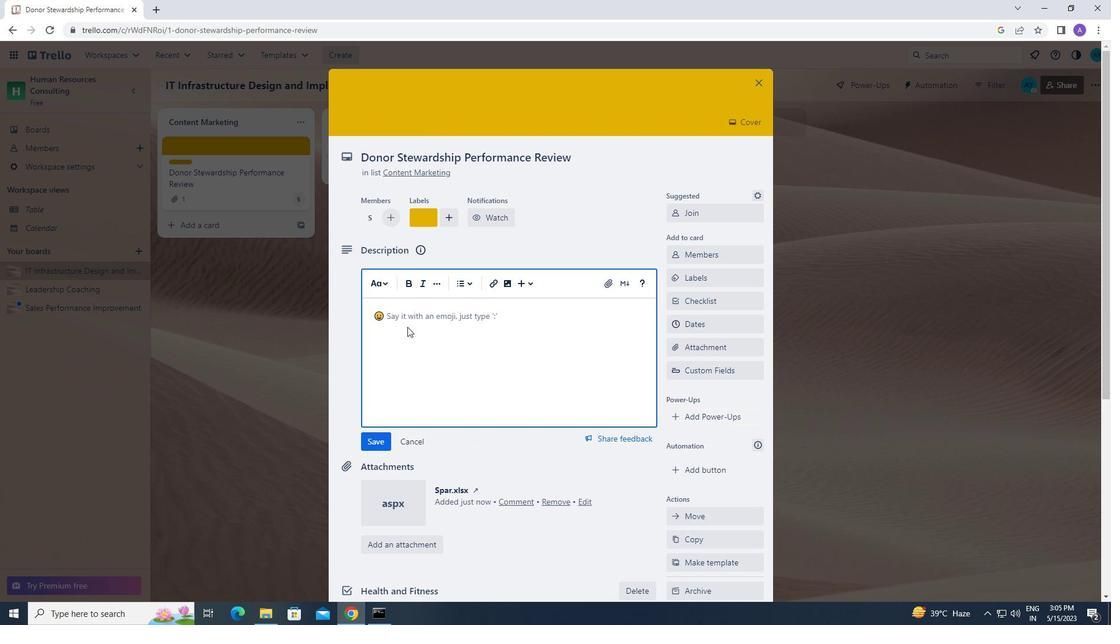 
Action: Mouse pressed left at (399, 323)
Screenshot: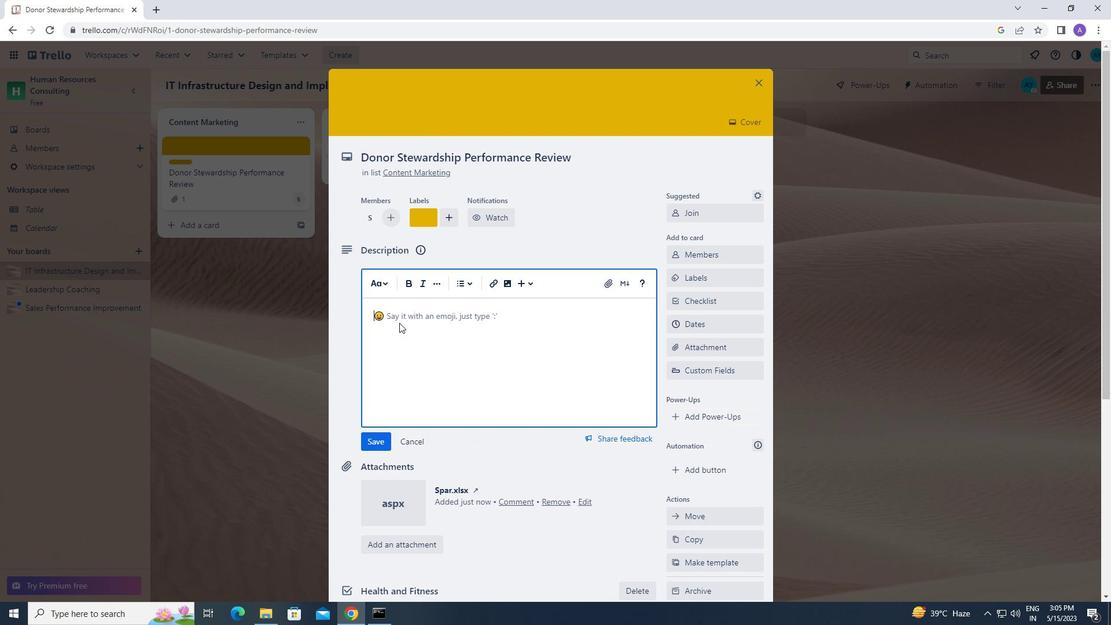 
Action: Mouse moved to (420, 325)
Screenshot: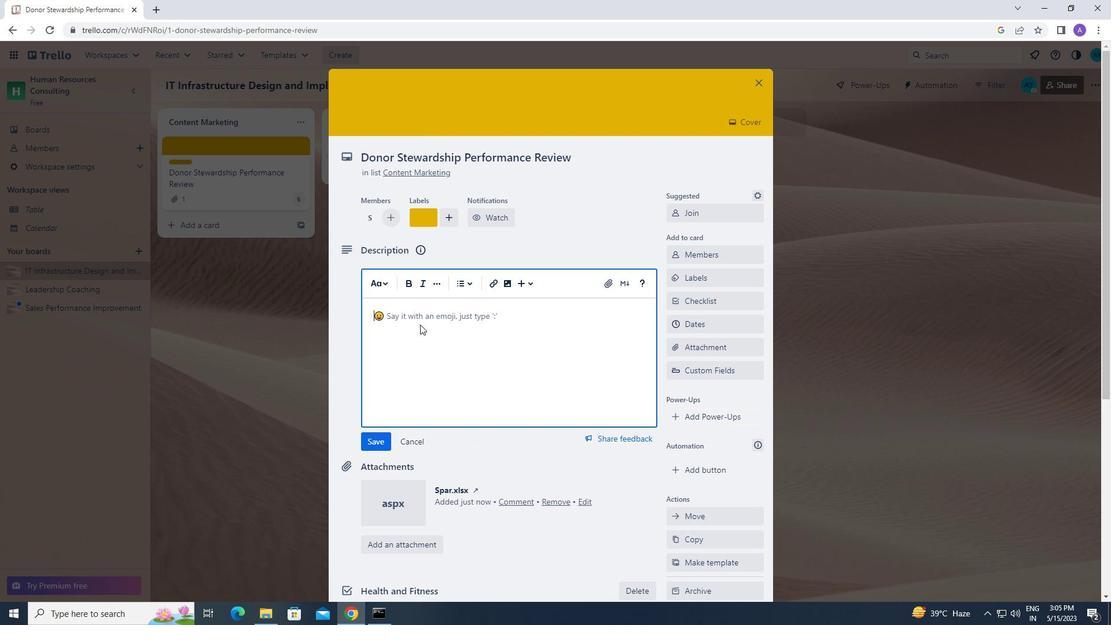 
Action: Key pressed <Key.caps_lock>p<Key.caps_lock>lan<Key.space>and<Key.space>
Screenshot: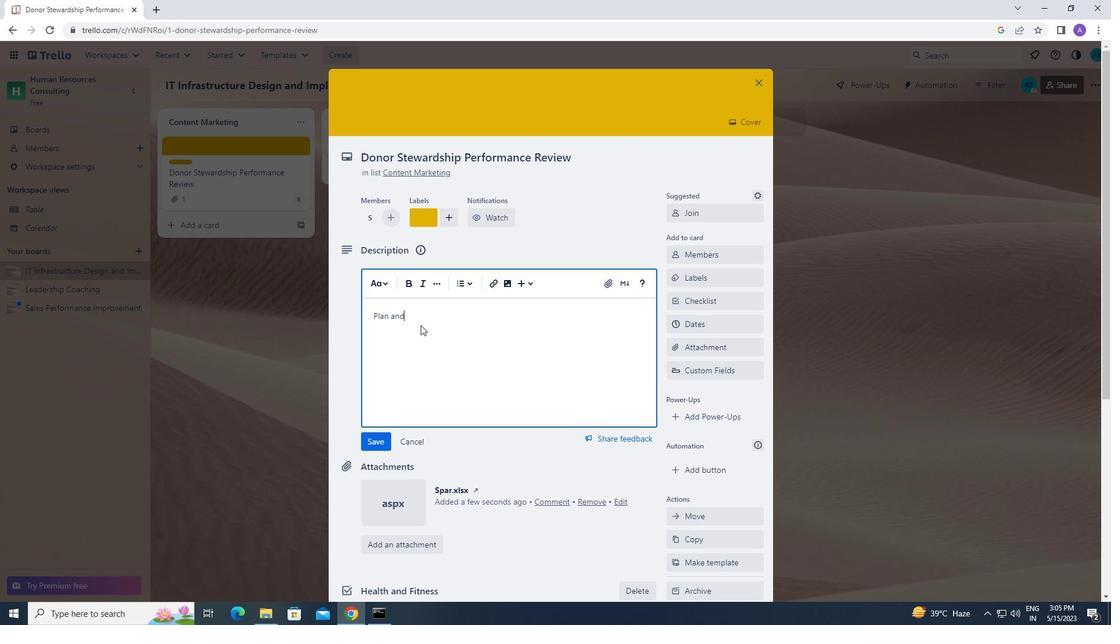 
Action: Mouse moved to (420, 325)
Screenshot: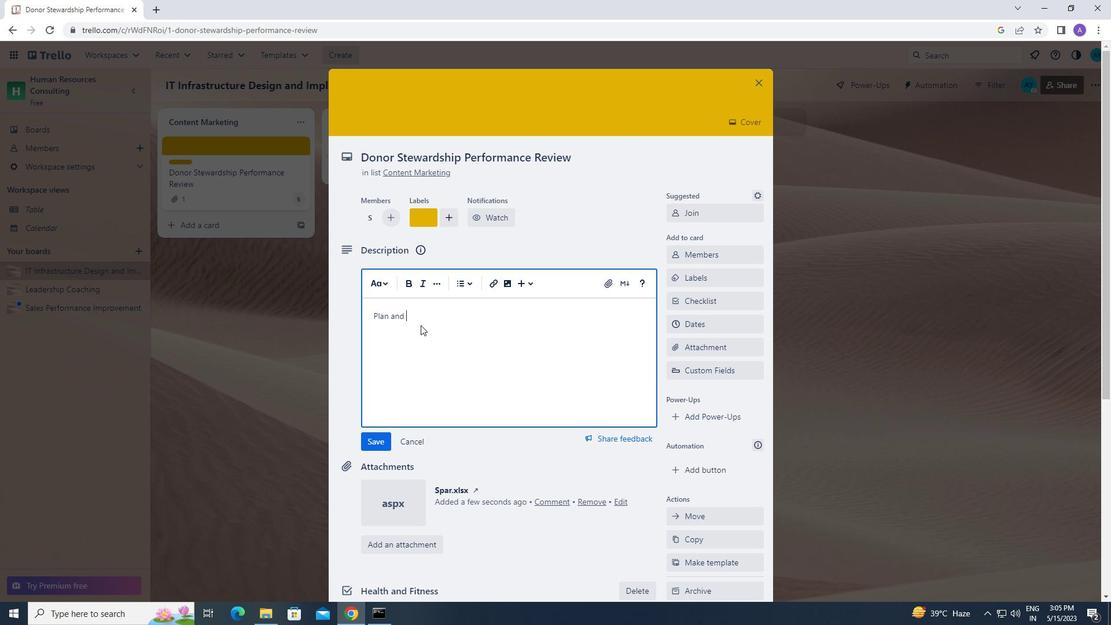 
Action: Key pressed execute<Key.space>company<Key.space>team<Key.space>outing
Screenshot: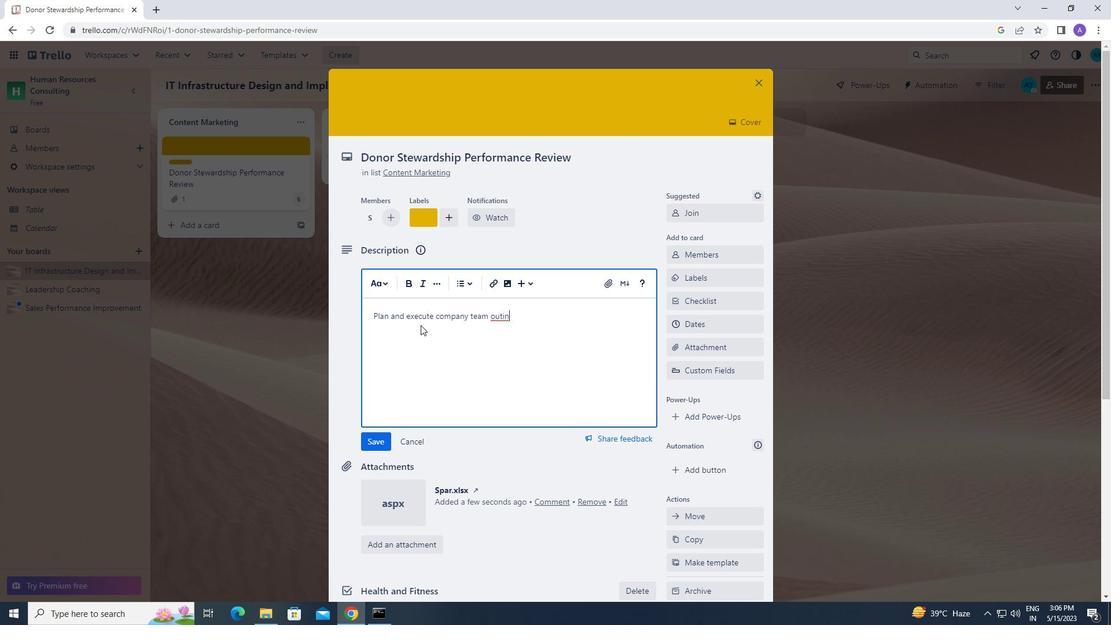 
Action: Mouse moved to (387, 439)
Screenshot: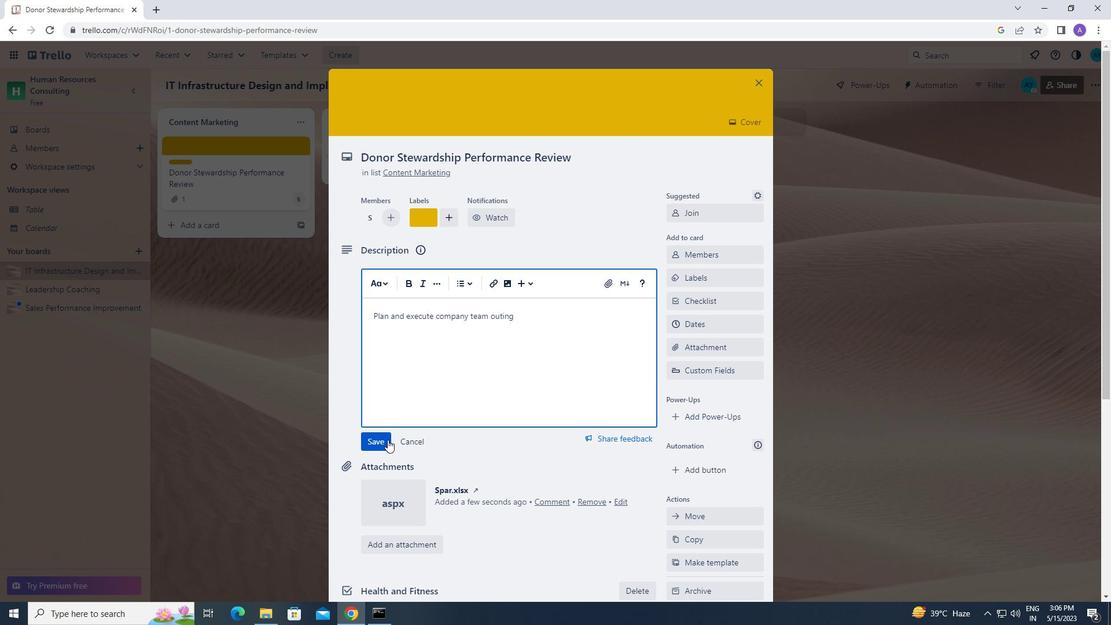 
Action: Mouse pressed left at (387, 439)
Screenshot: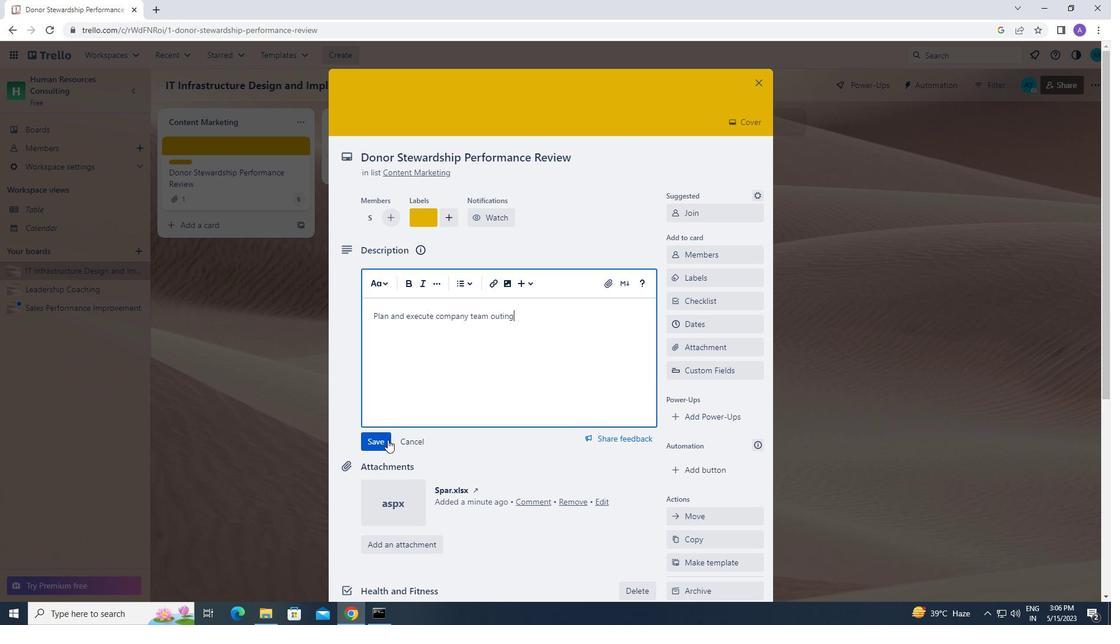 
Action: Mouse moved to (394, 439)
Screenshot: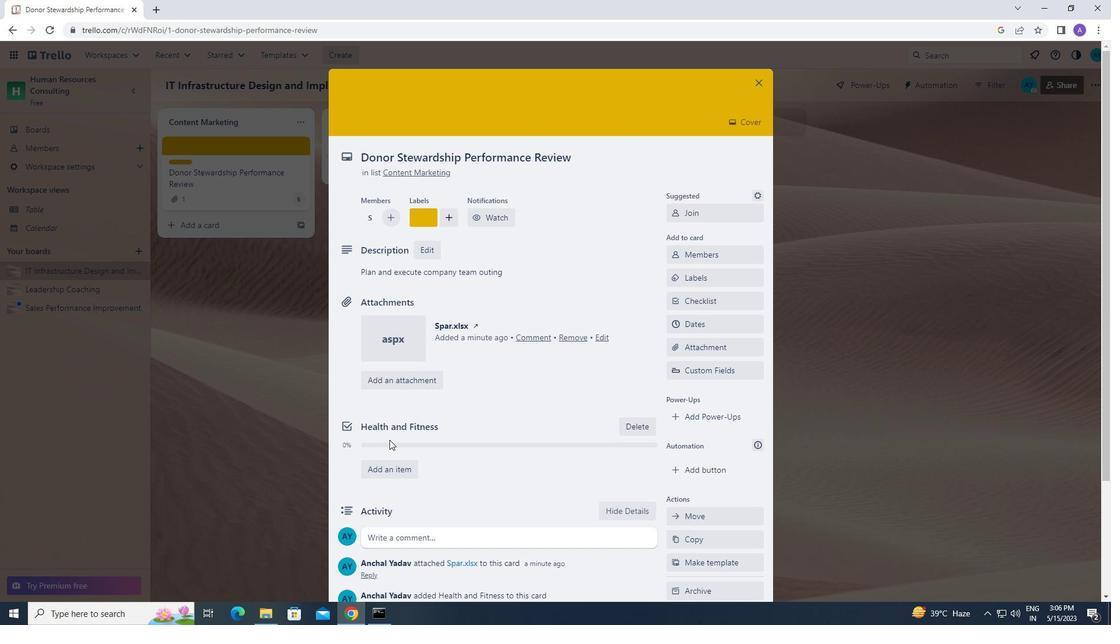 
Action: Mouse scrolled (394, 438) with delta (0, 0)
Screenshot: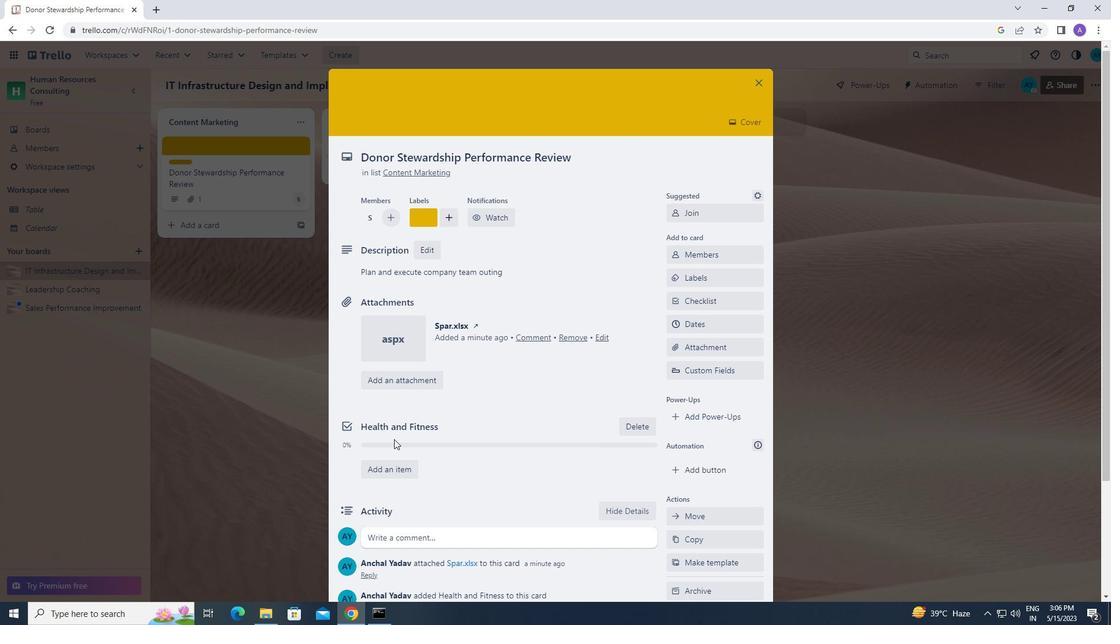 
Action: Mouse scrolled (394, 438) with delta (0, 0)
Screenshot: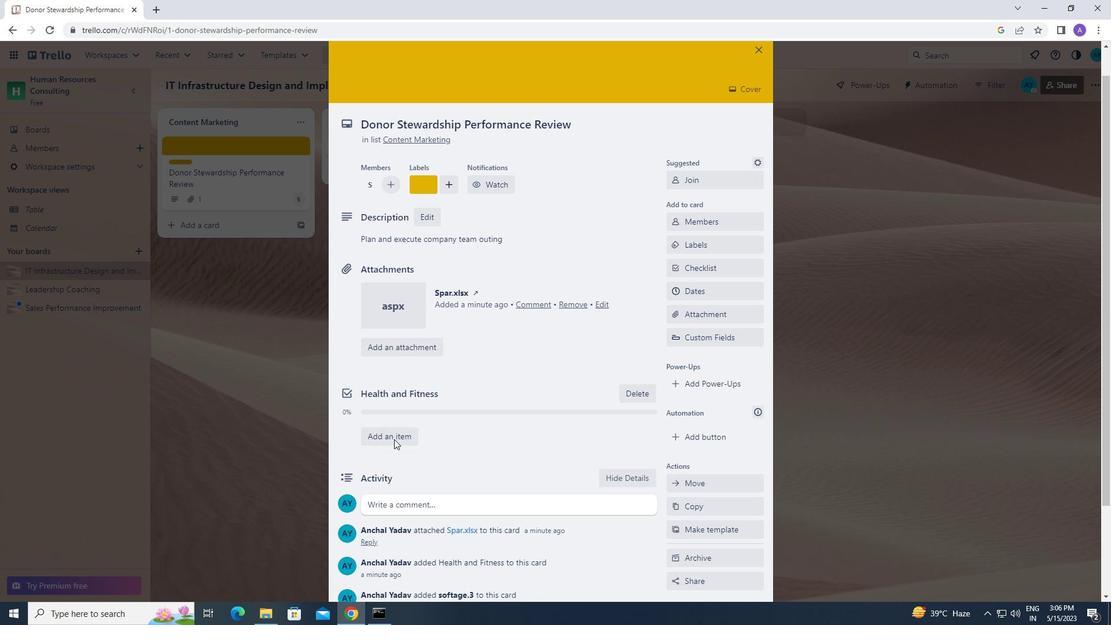 
Action: Mouse moved to (398, 419)
Screenshot: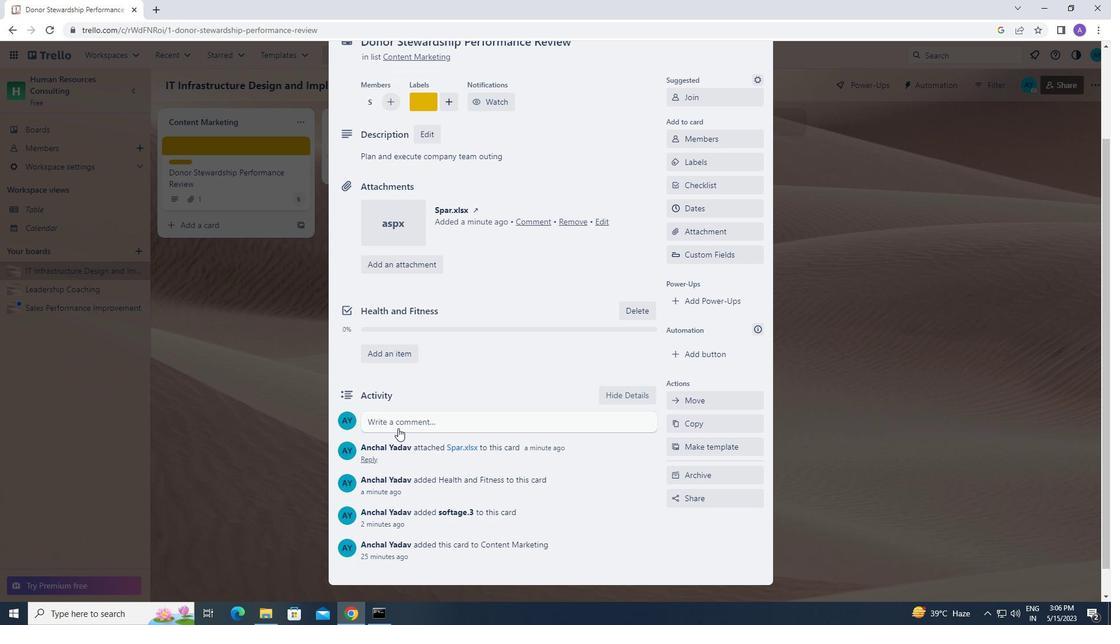 
Action: Mouse pressed left at (398, 419)
Screenshot: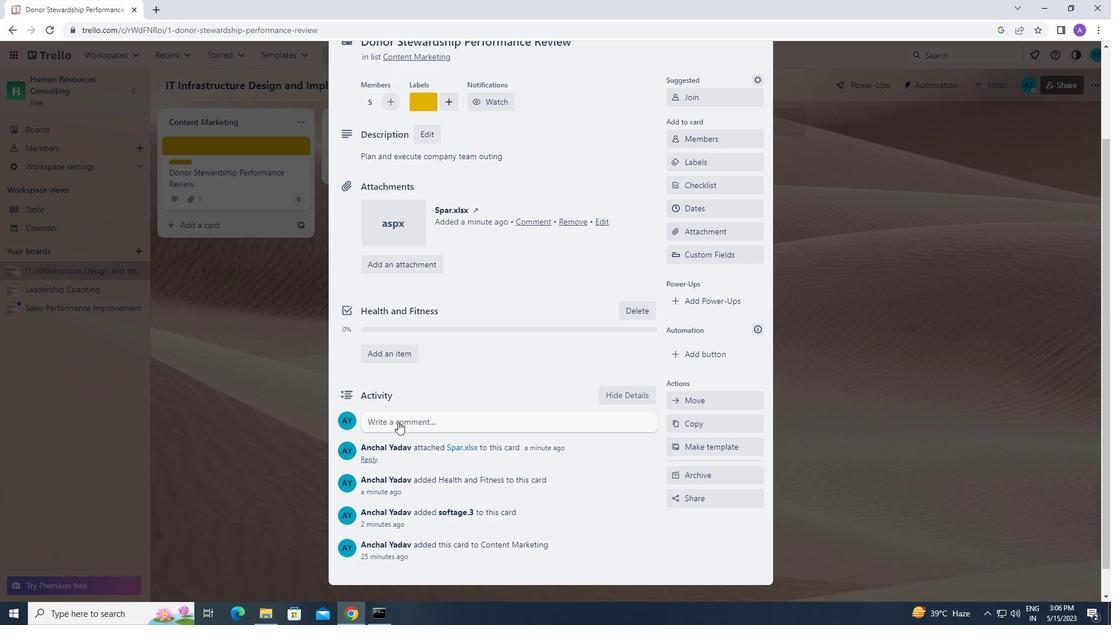 
Action: Mouse moved to (395, 448)
Screenshot: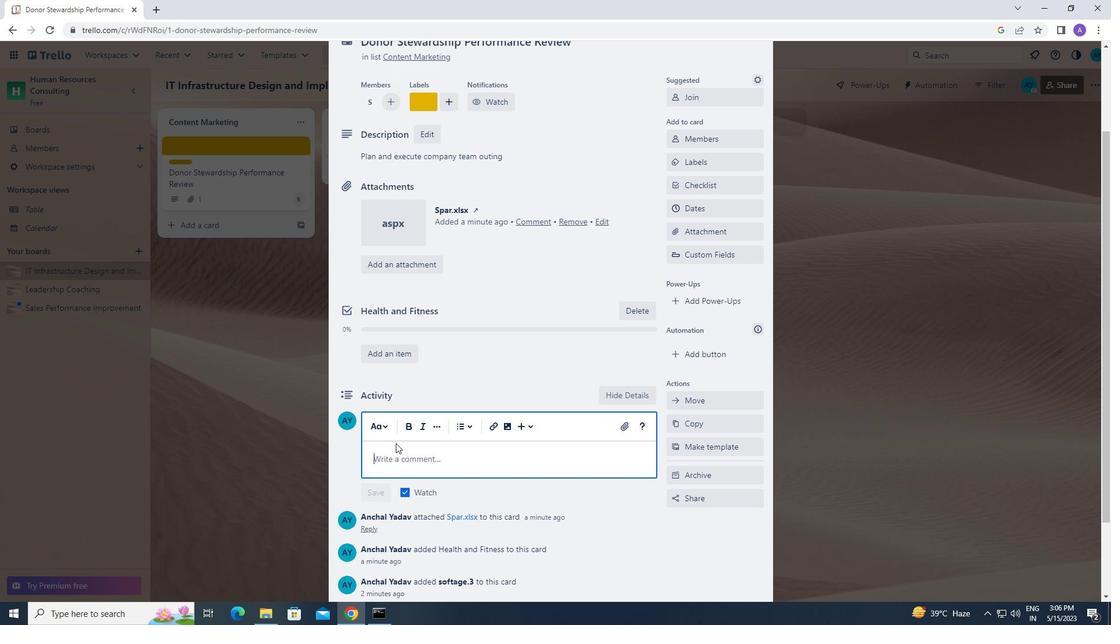 
Action: Mouse pressed left at (395, 448)
Screenshot: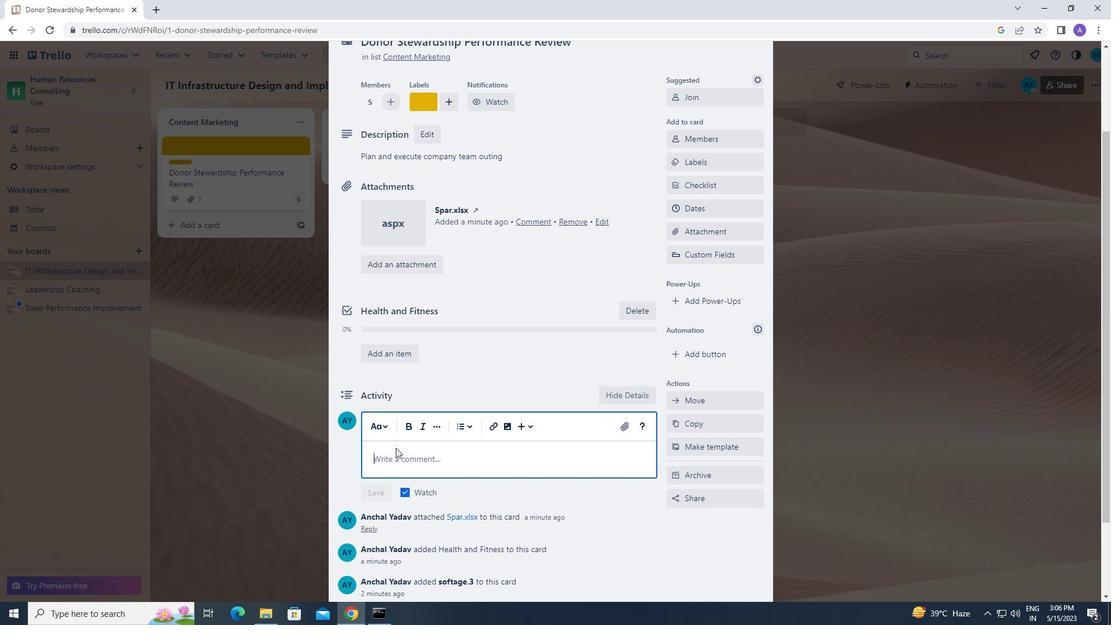 
Action: Key pressed <Key.caps_lock>l<Key.caps_lock>
Screenshot: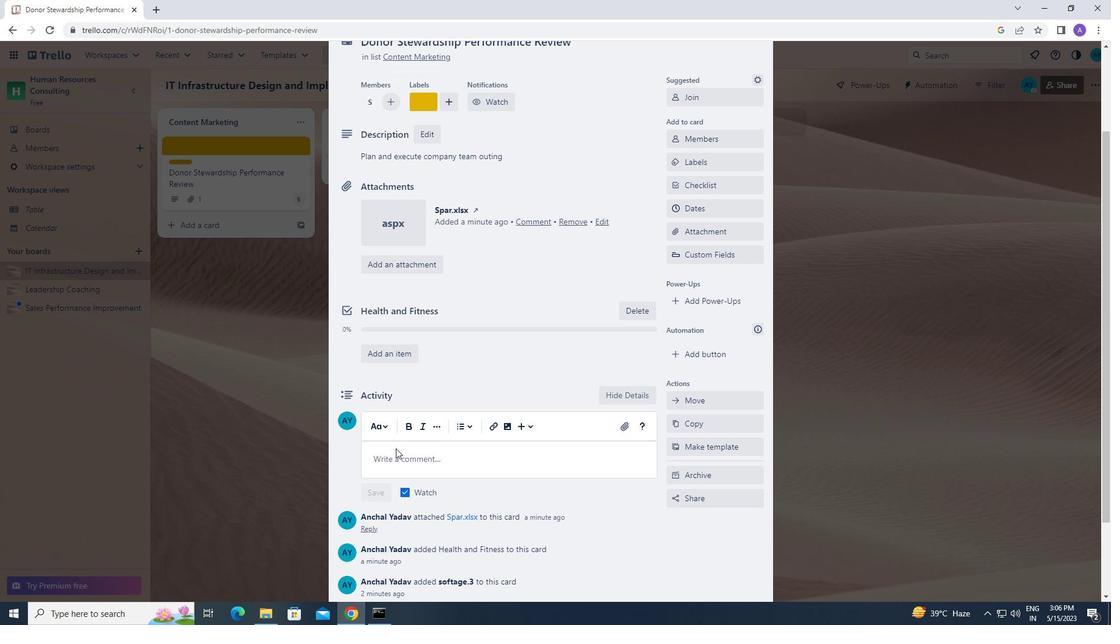 
Action: Mouse pressed left at (395, 448)
Screenshot: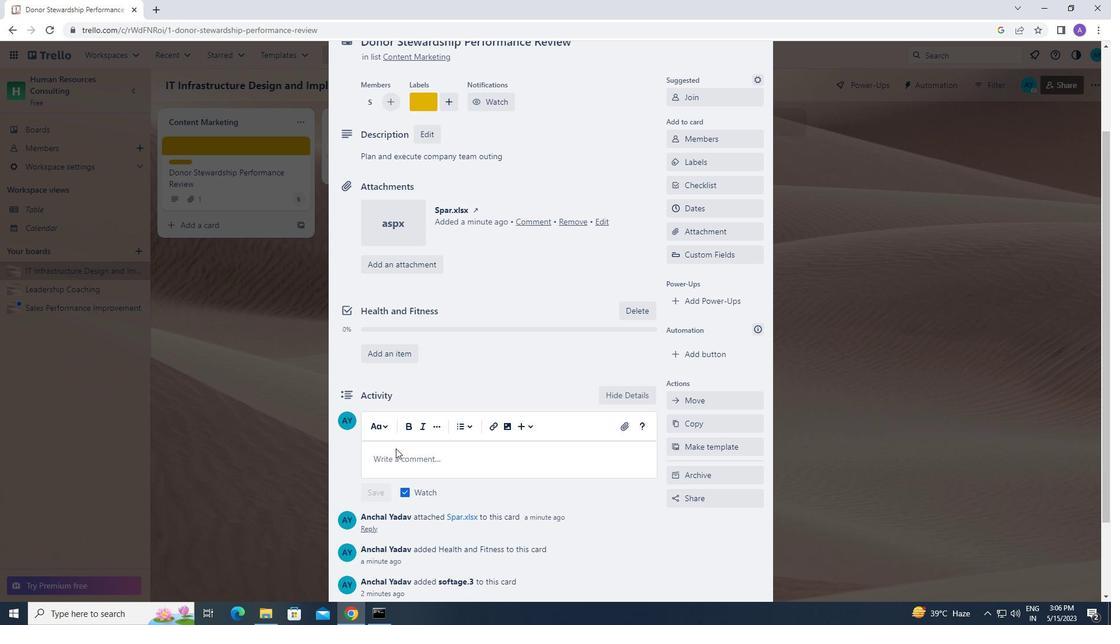 
Action: Key pressed <Key.caps_lock>l<Key.caps_lock>
Screenshot: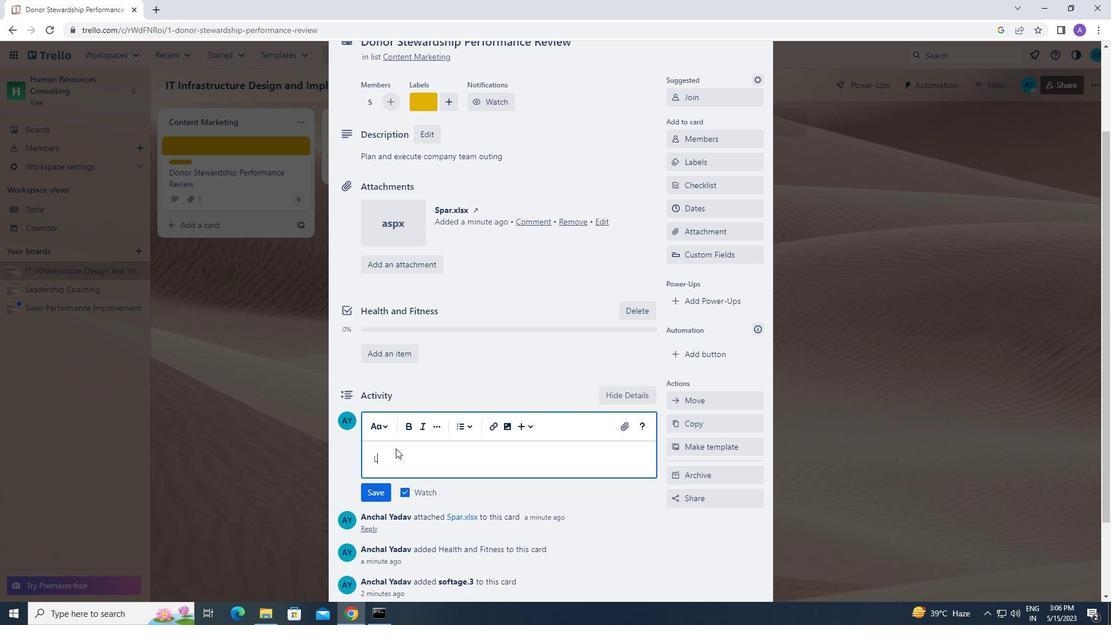 
Action: Mouse moved to (599, 519)
Screenshot: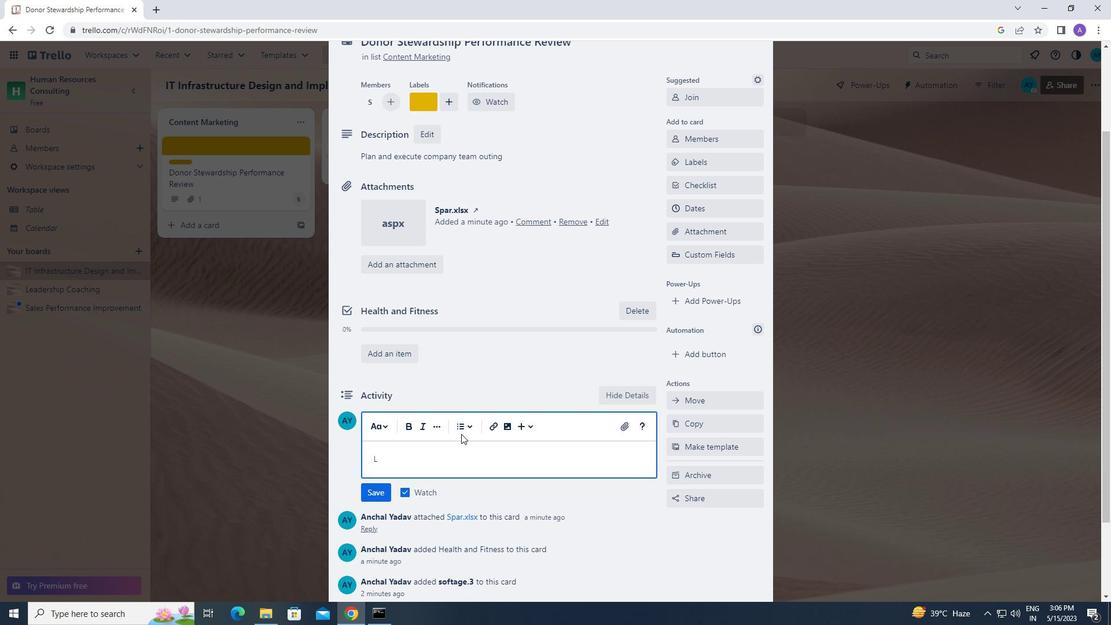 
Action: Key pressed e
Screenshot: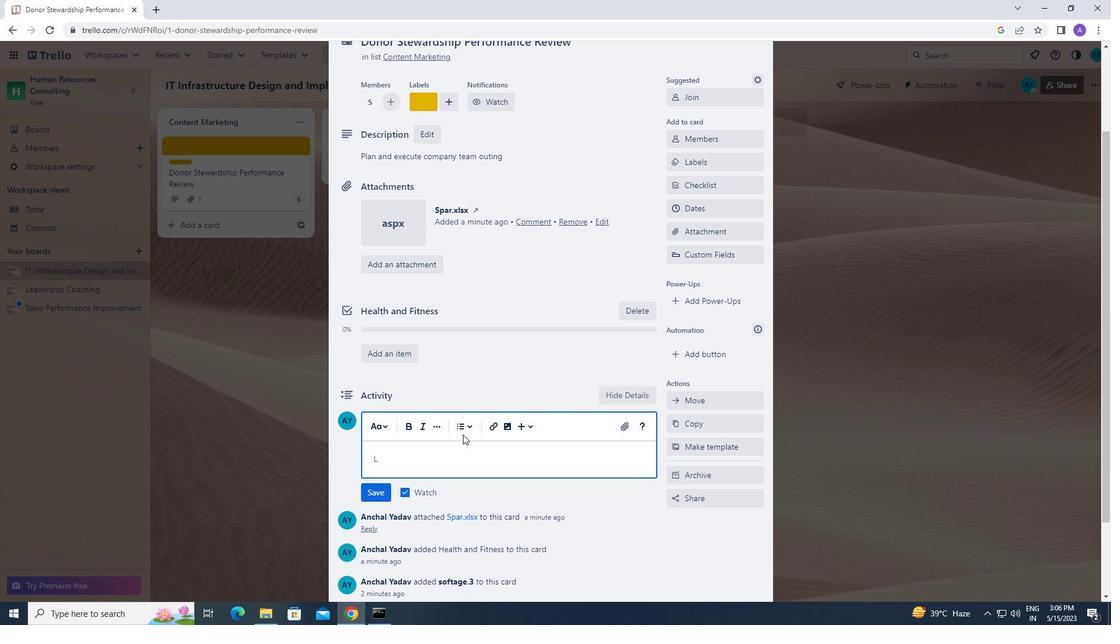 
Action: Mouse moved to (651, 556)
Screenshot: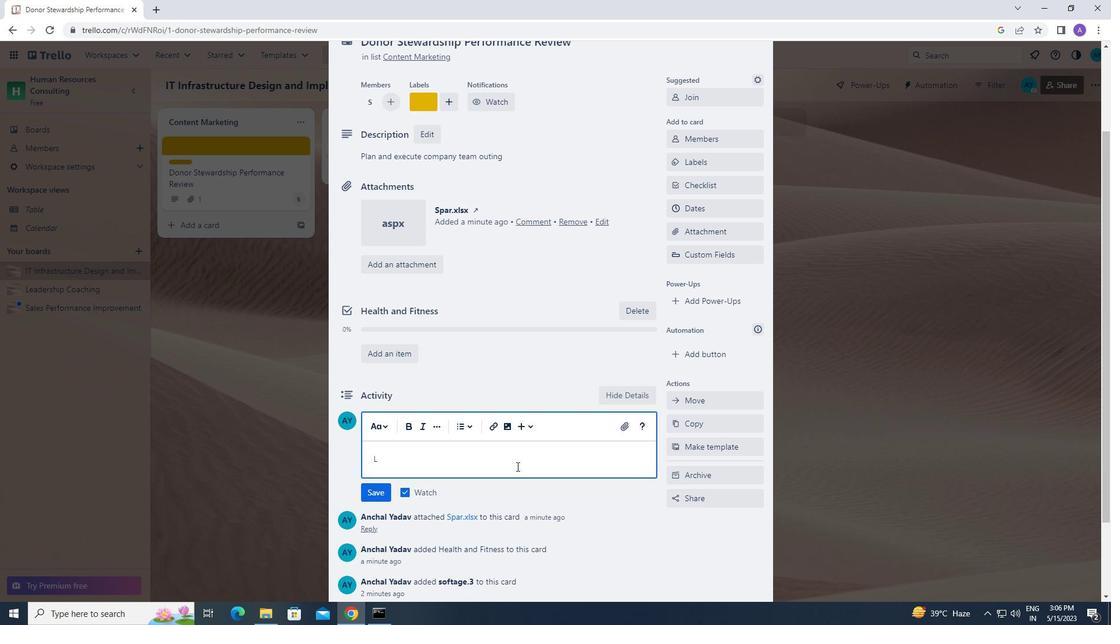 
Action: Key pressed t<Key.space>us<Key.space>make<Key.space>sure<Key.space>we<Key.space>have<Key.space>a<Key.space>clear<Key.space>understanding<Key.space>of<Key.space>the<Key.space>resources<Key.space>and<Key.space>budget<Key.space>avaia<Key.backspace>lable<Key.space>for<Key.space>this<Key.space>task,<Key.space>ensuring<Key.space>that<Key.space>we<Key.space>can<Key.space>execute<Key.space>it<Key.space>effectively
Screenshot: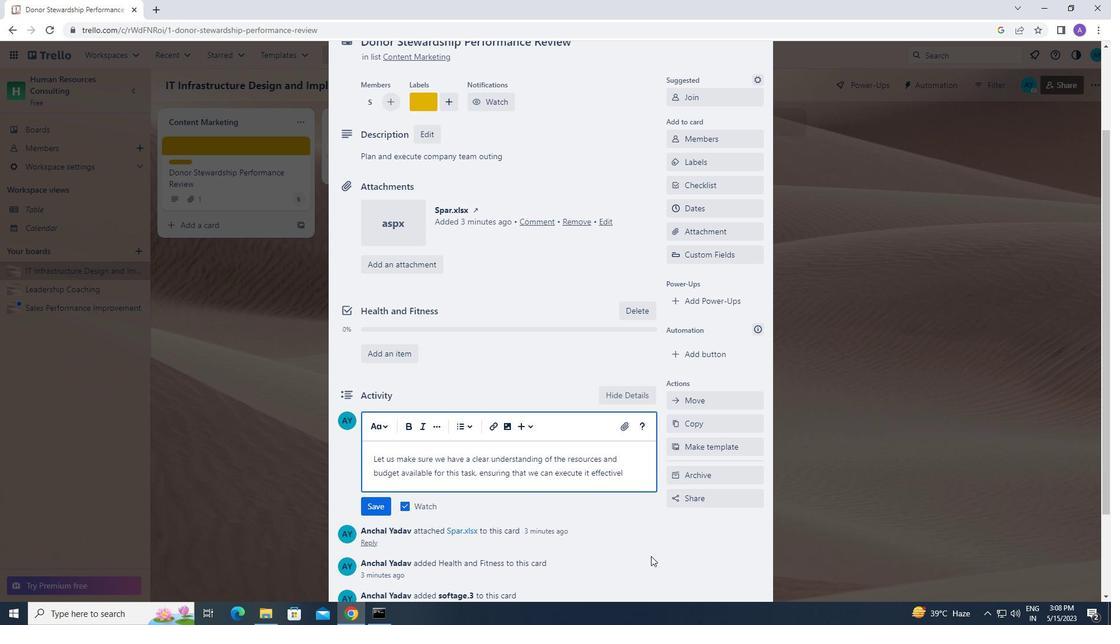 
Action: Mouse moved to (374, 506)
Screenshot: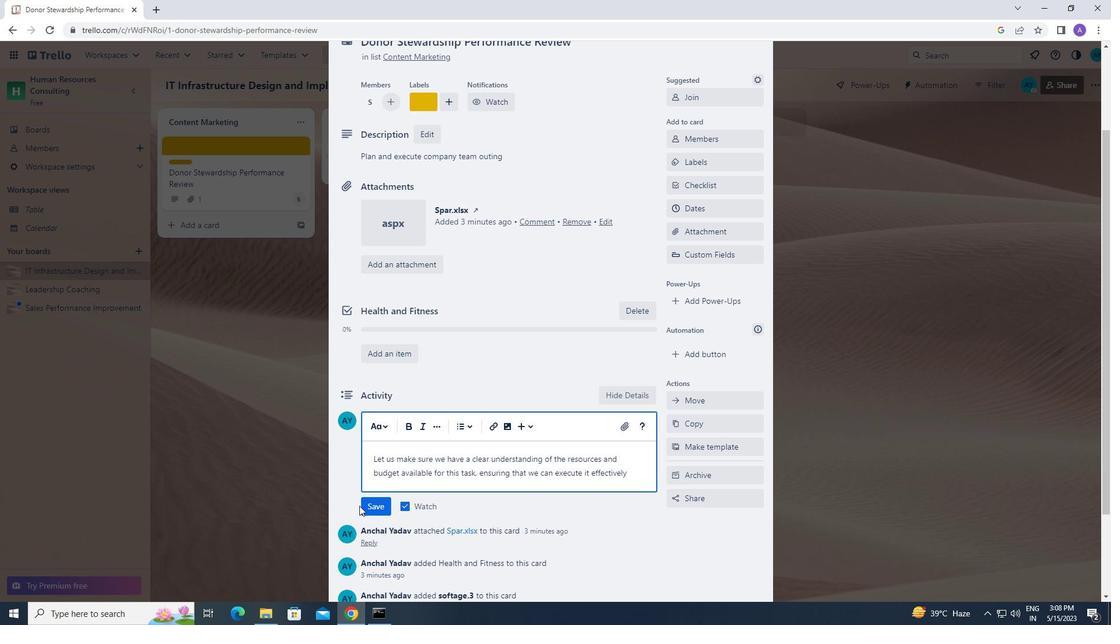 
Action: Mouse pressed left at (374, 506)
Screenshot: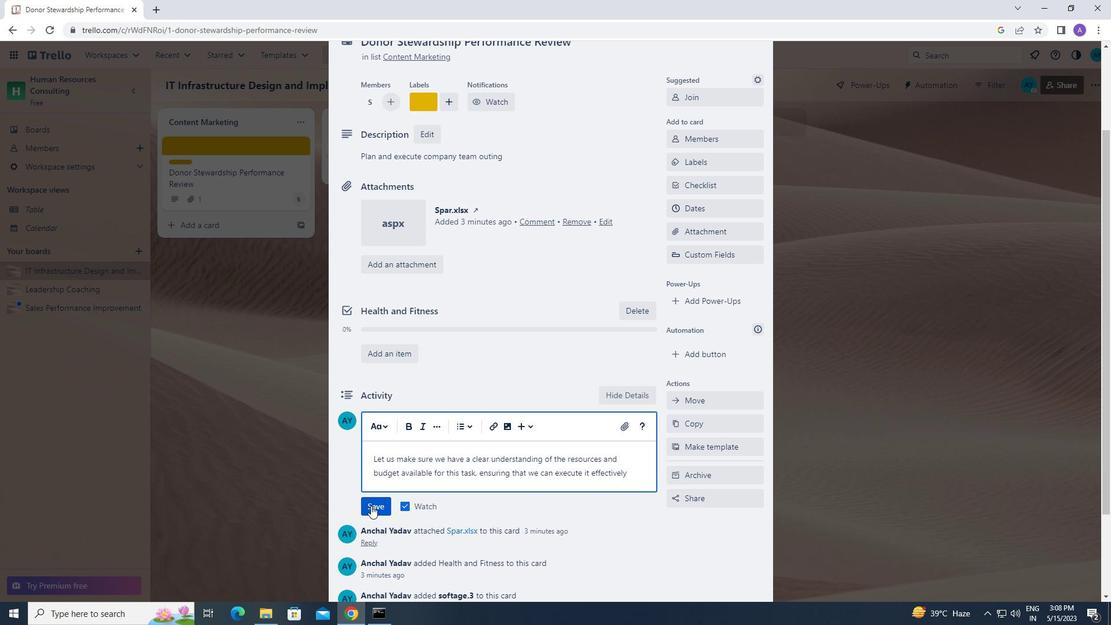 
Action: Mouse moved to (679, 207)
Screenshot: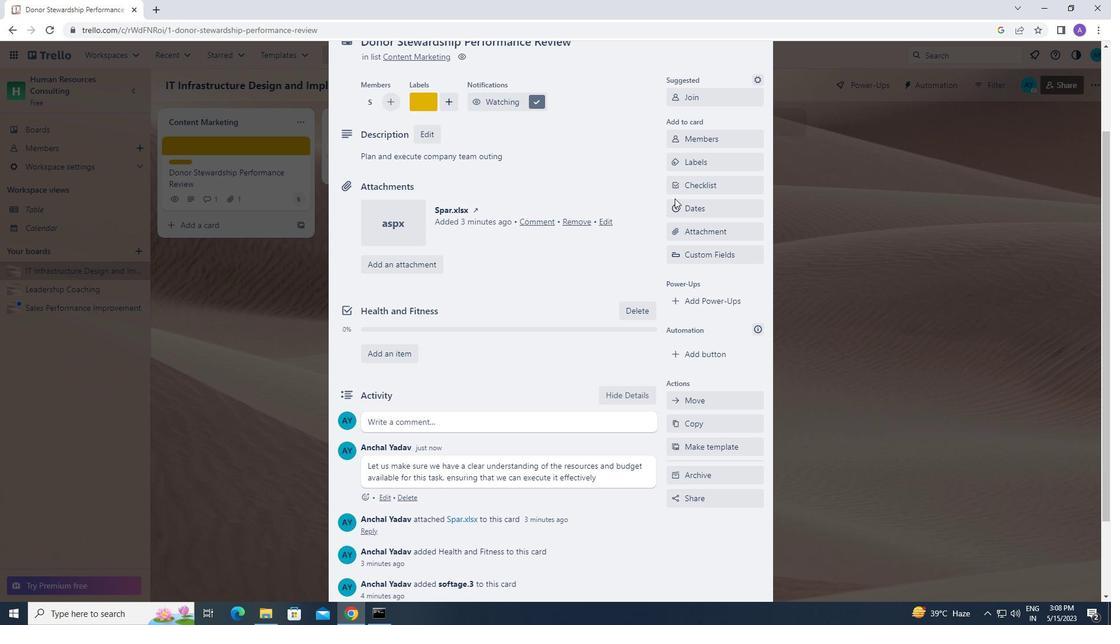 
Action: Mouse pressed left at (679, 207)
Screenshot: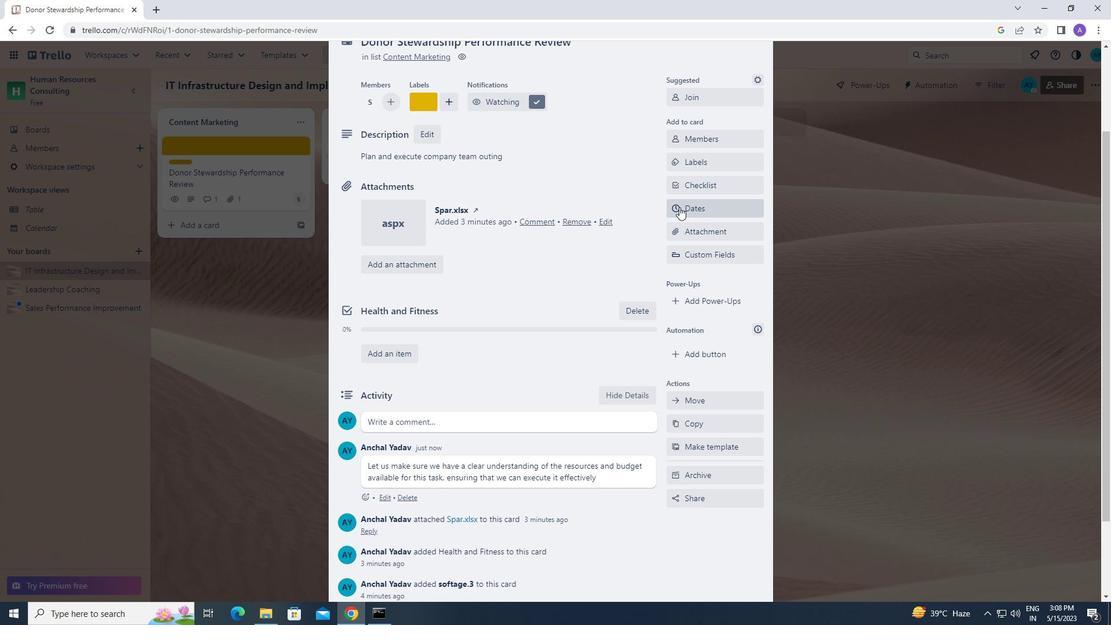 
Action: Mouse moved to (676, 293)
Screenshot: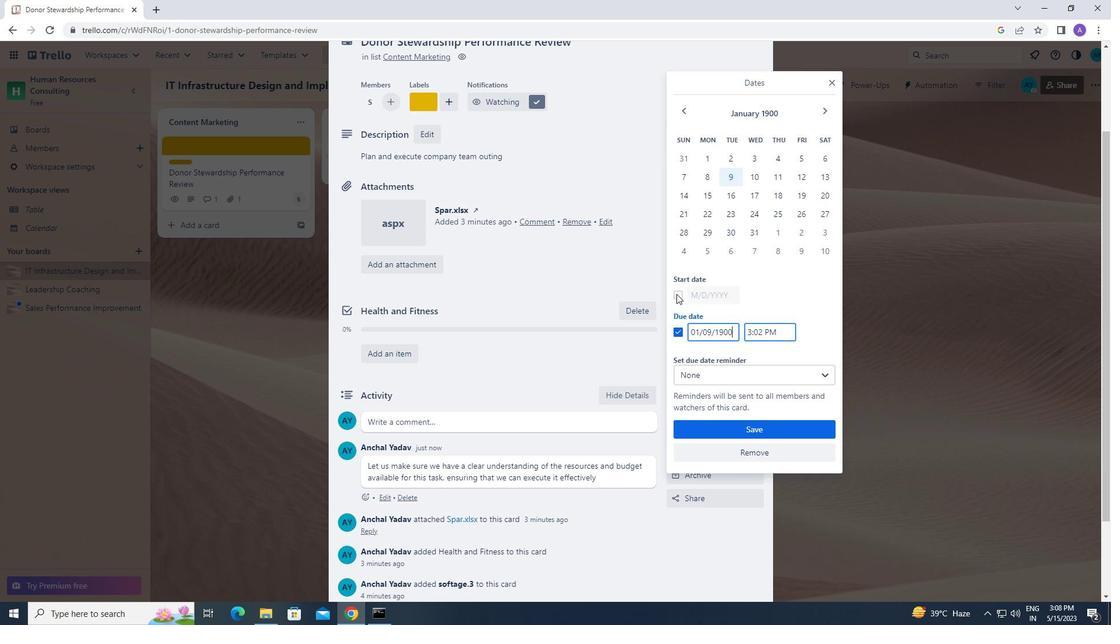 
Action: Mouse pressed left at (676, 293)
Screenshot: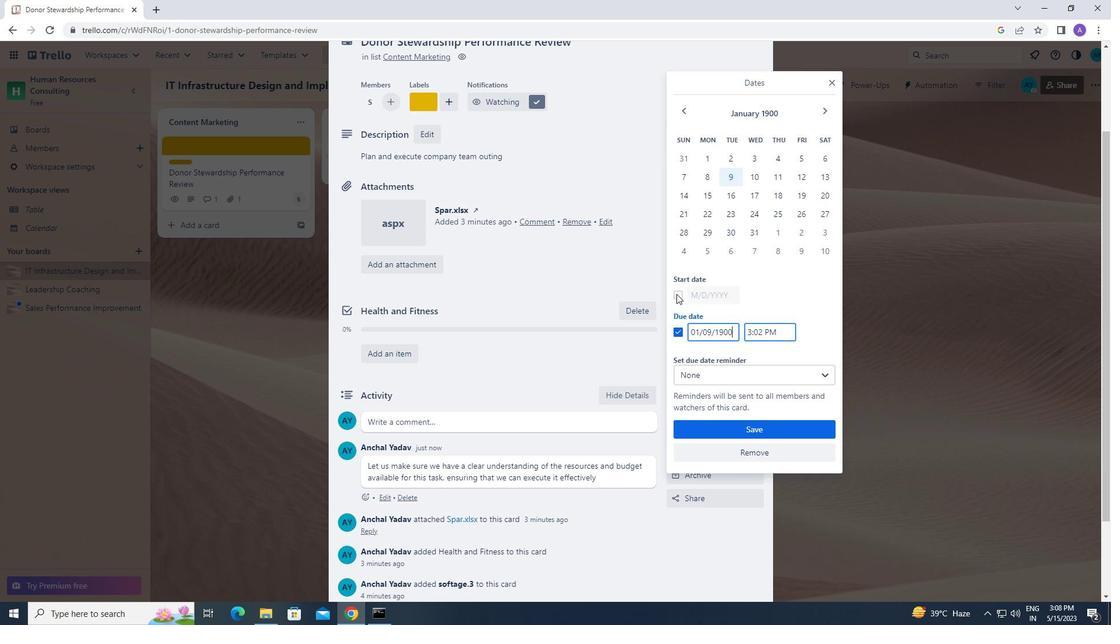 
Action: Mouse moved to (705, 296)
Screenshot: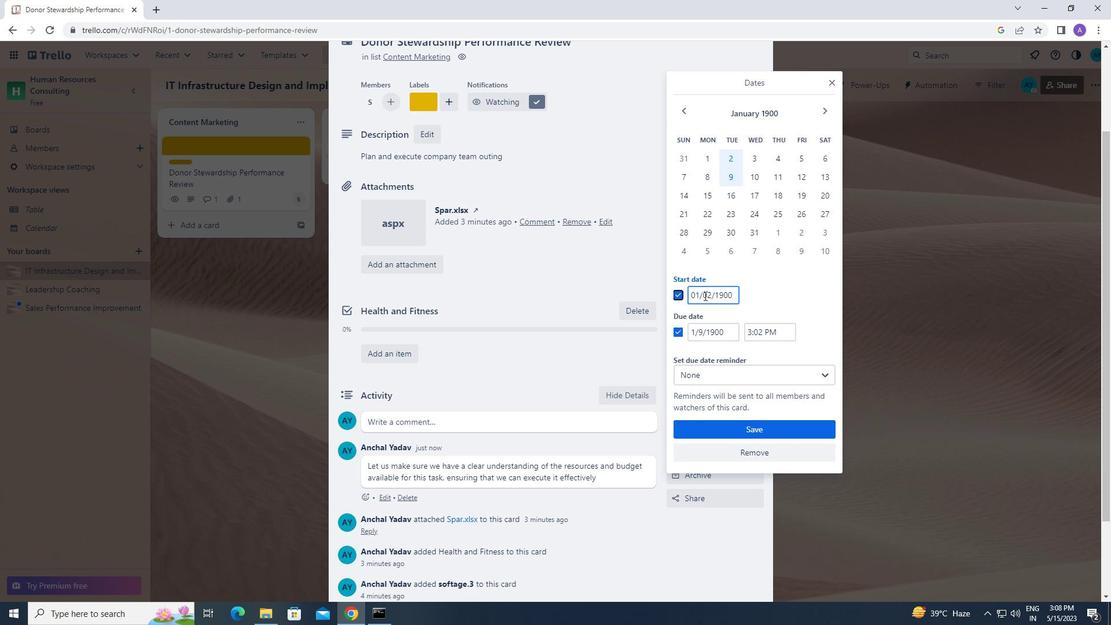 
Action: Mouse pressed left at (705, 296)
Screenshot: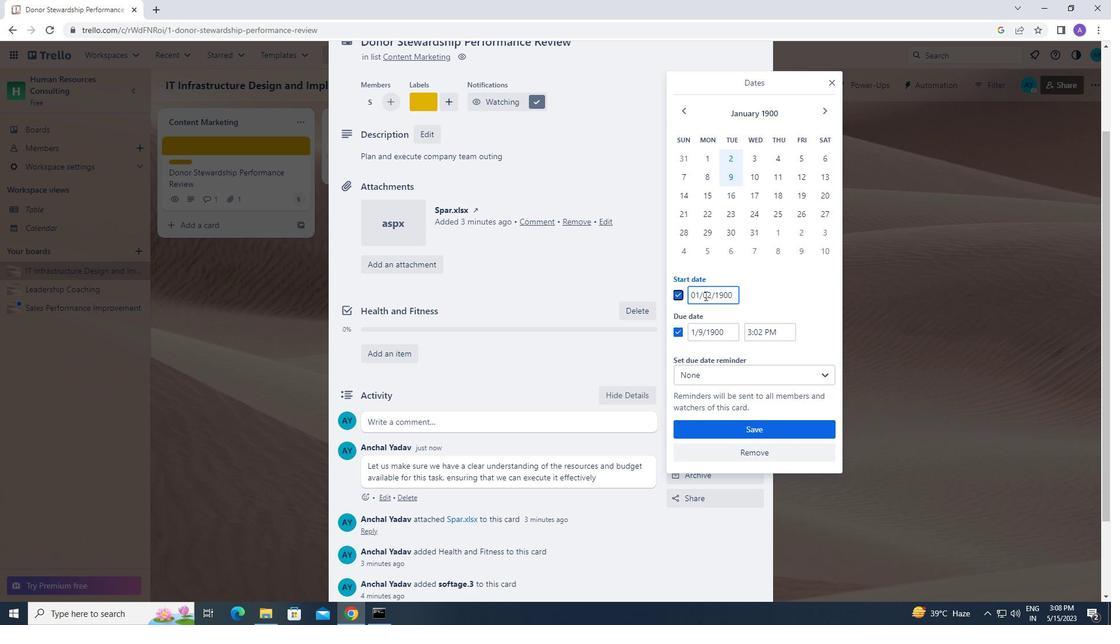 
Action: Mouse moved to (702, 291)
Screenshot: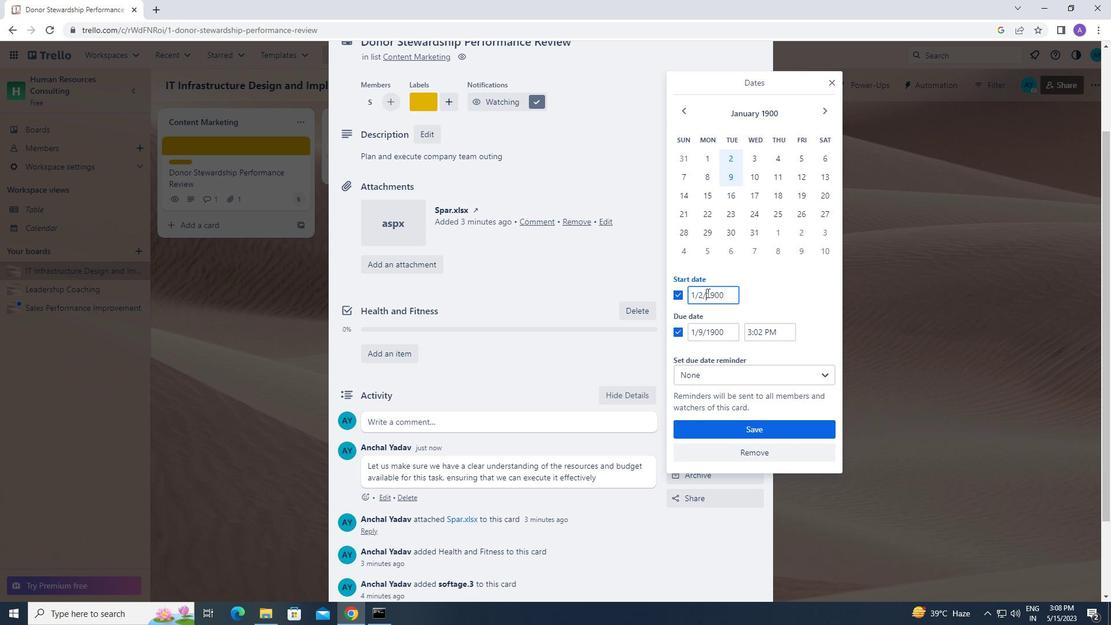 
Action: Mouse pressed left at (702, 291)
Screenshot: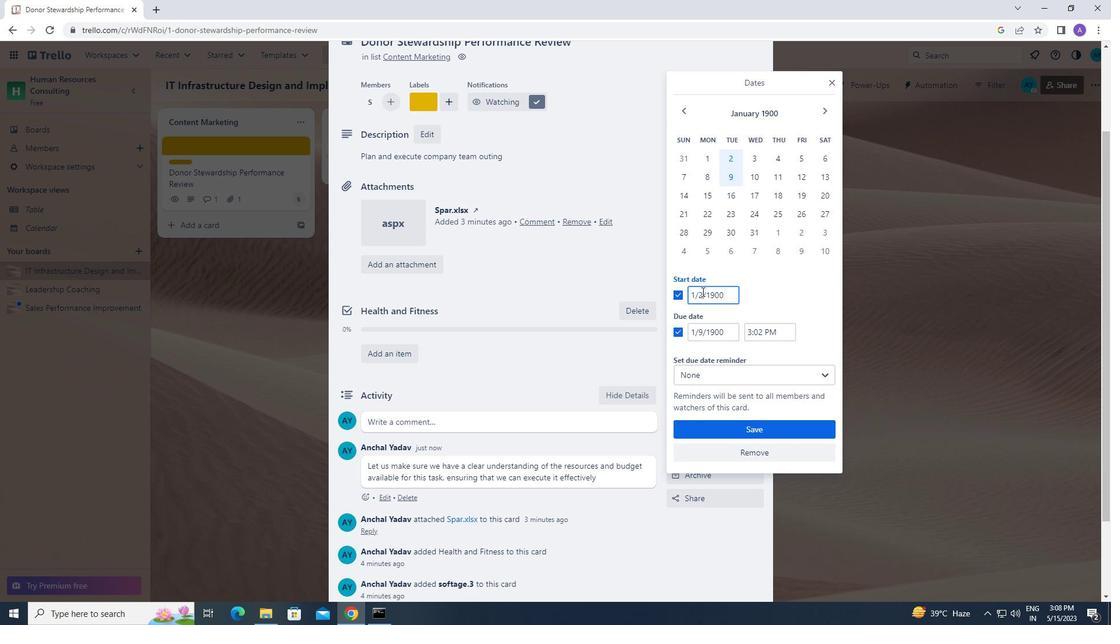 
Action: Mouse moved to (703, 294)
Screenshot: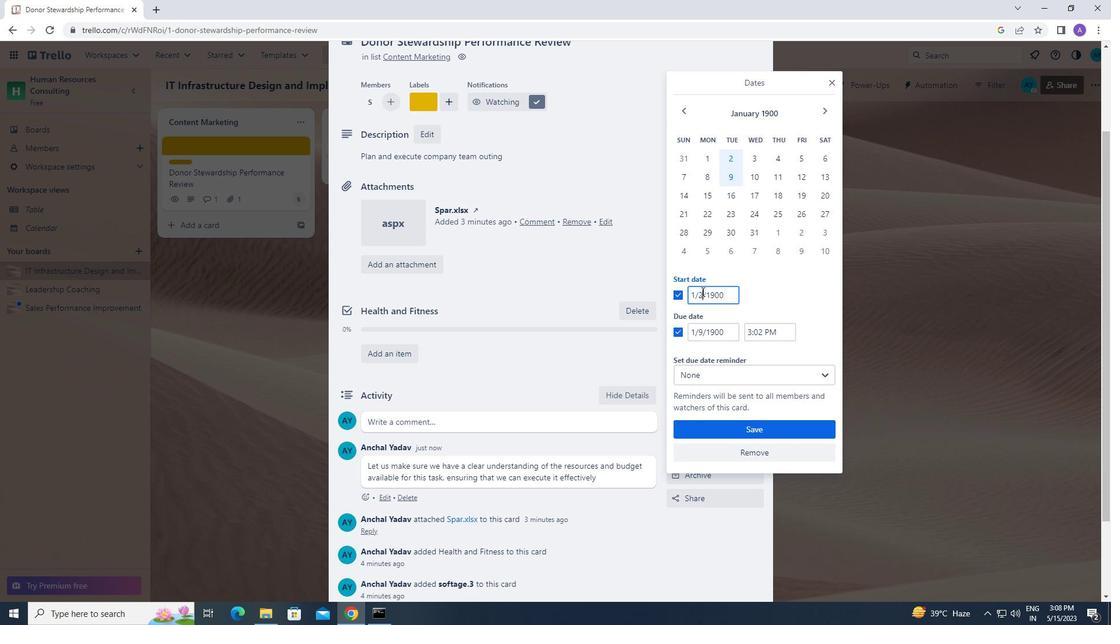 
Action: Key pressed <Key.backspace>03
Screenshot: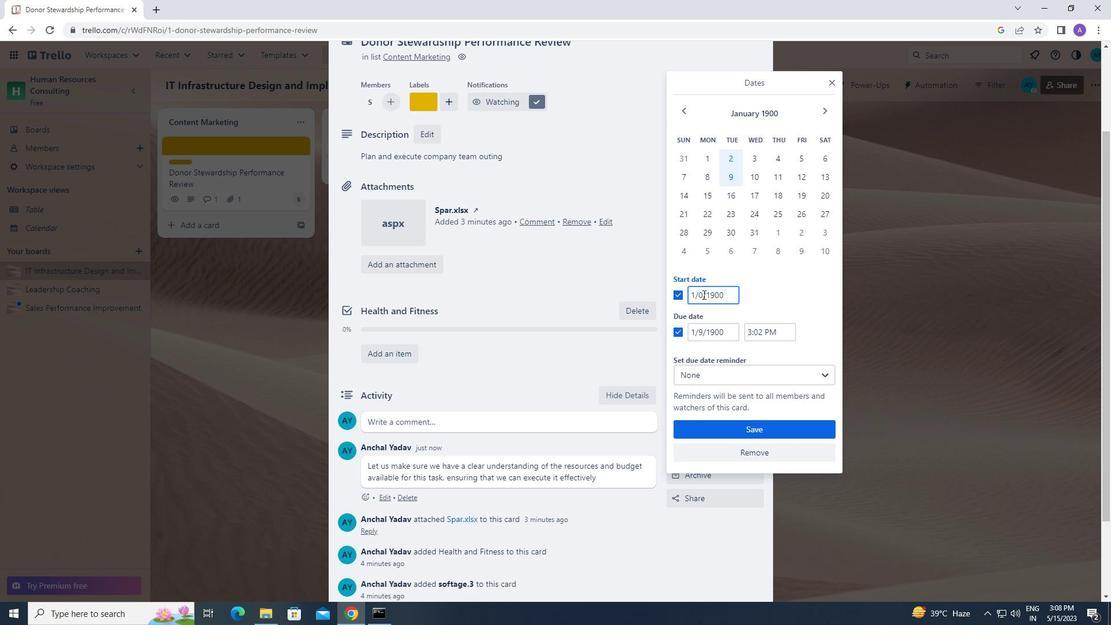 
Action: Mouse moved to (698, 327)
Screenshot: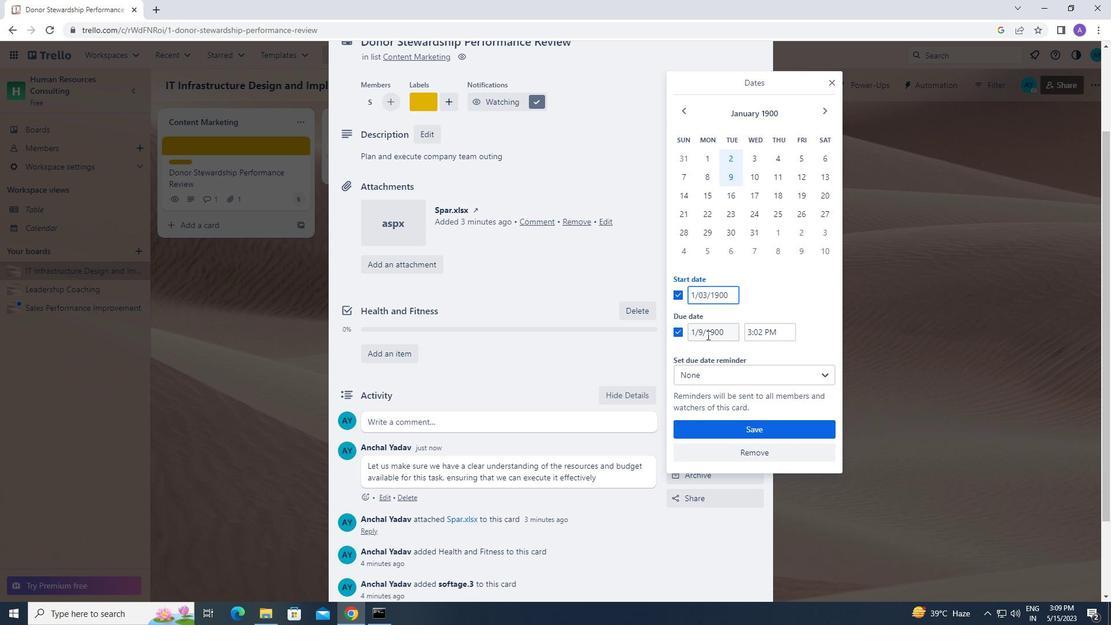 
Action: Mouse pressed left at (698, 327)
Screenshot: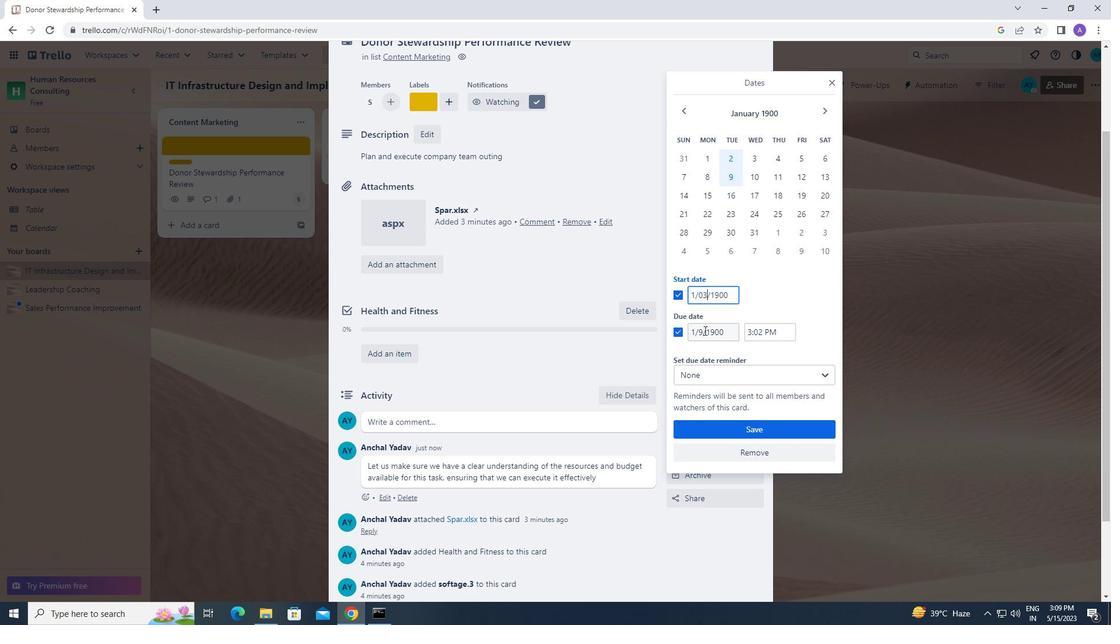 
Action: Mouse moved to (703, 331)
Screenshot: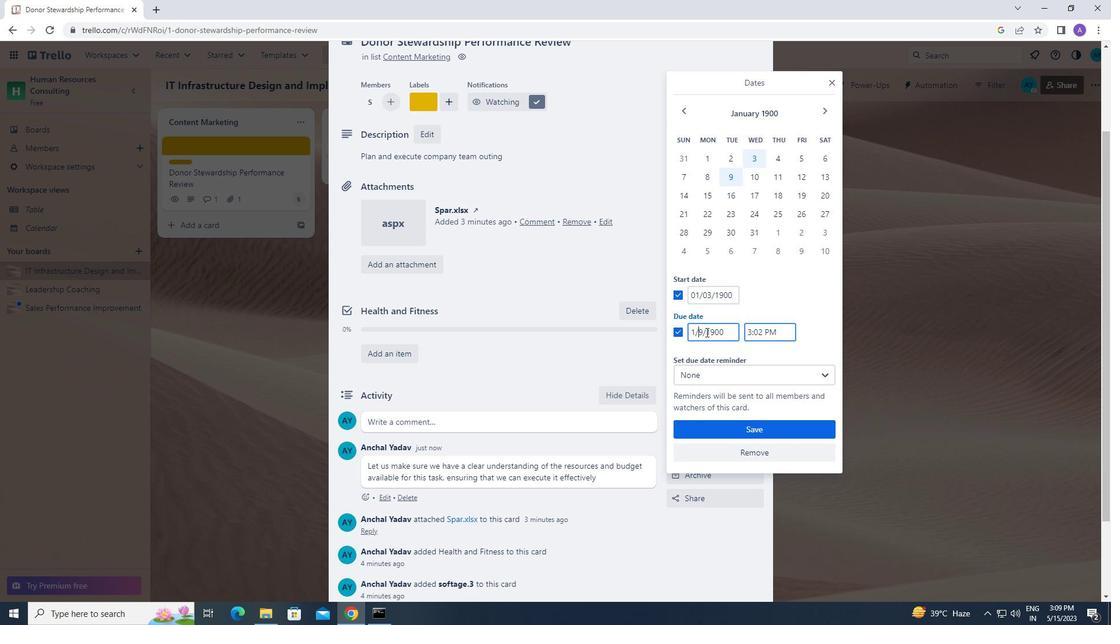 
Action: Mouse pressed left at (703, 331)
Screenshot: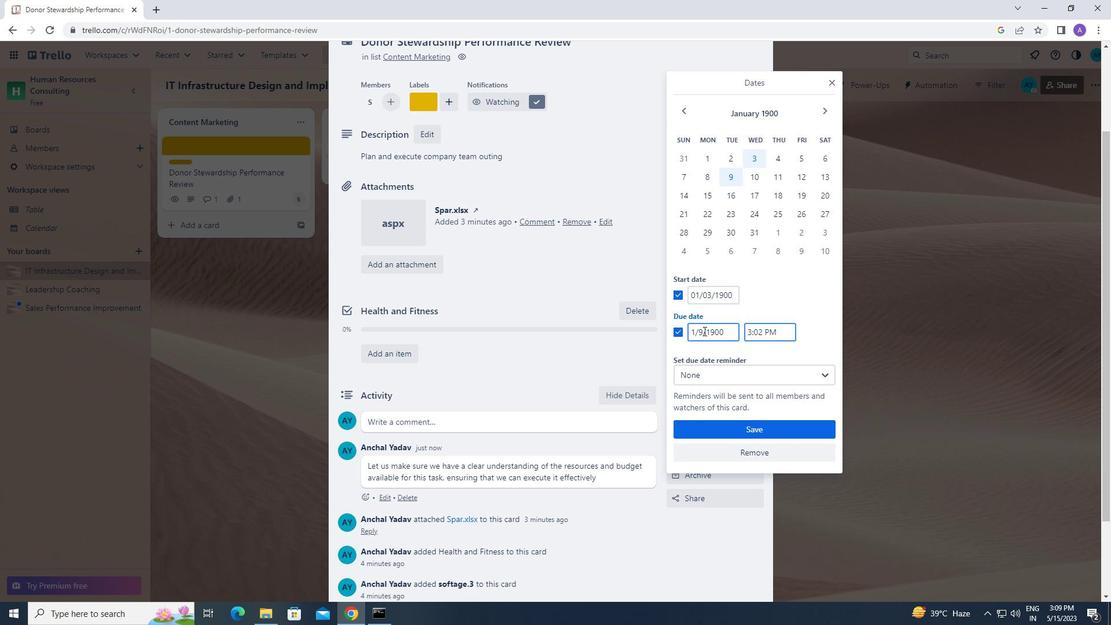 
Action: Key pressed <Key.backspace>10
Screenshot: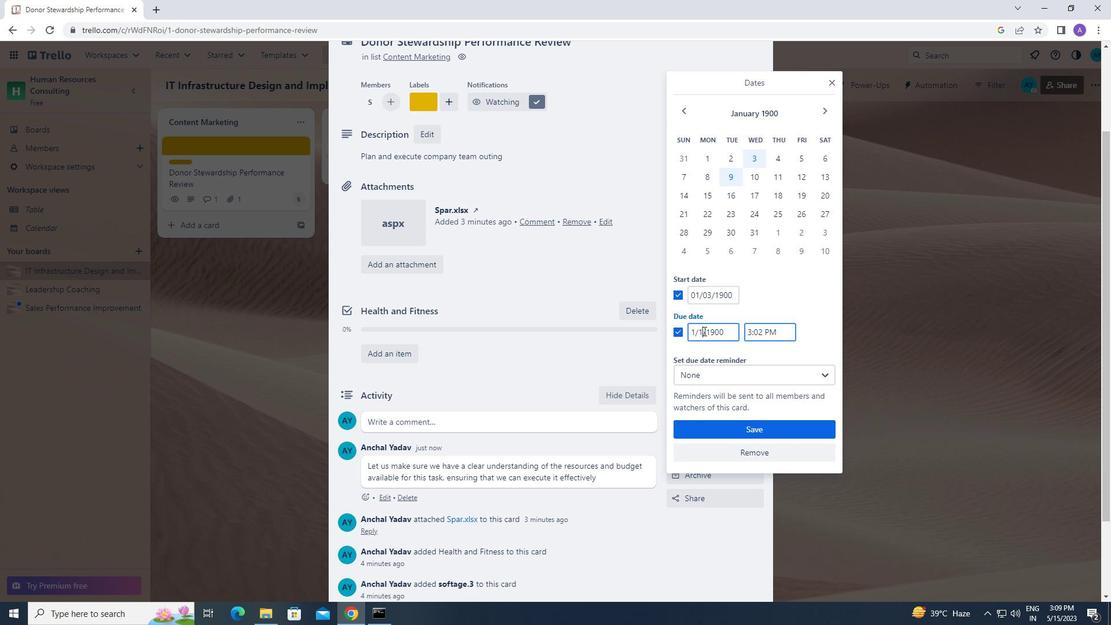 
Action: Mouse moved to (729, 424)
Screenshot: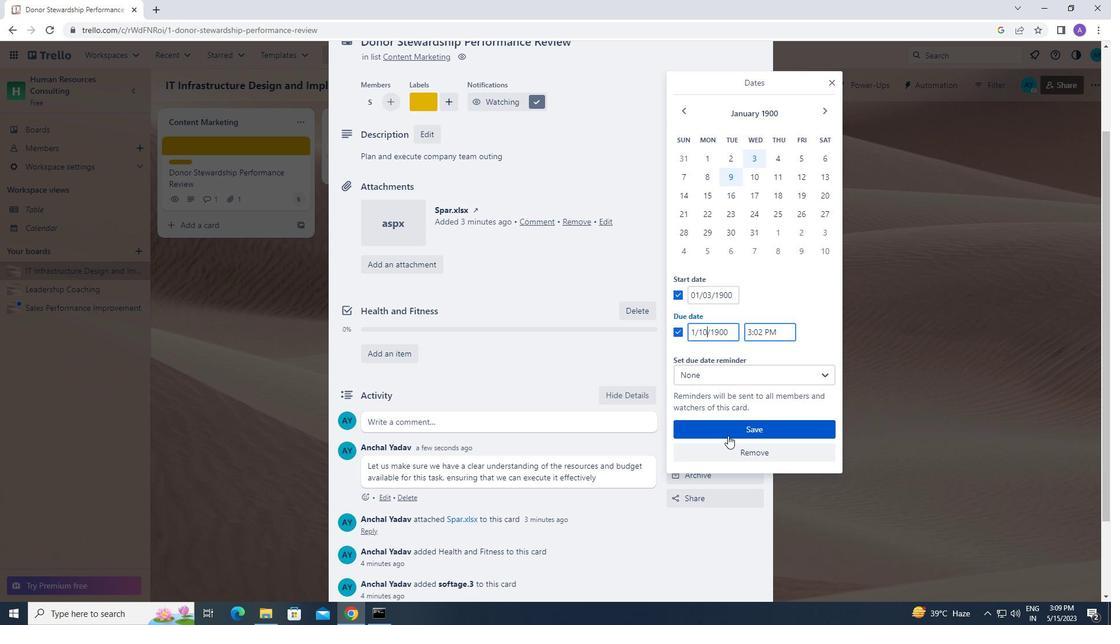 
Action: Mouse pressed left at (729, 424)
Screenshot: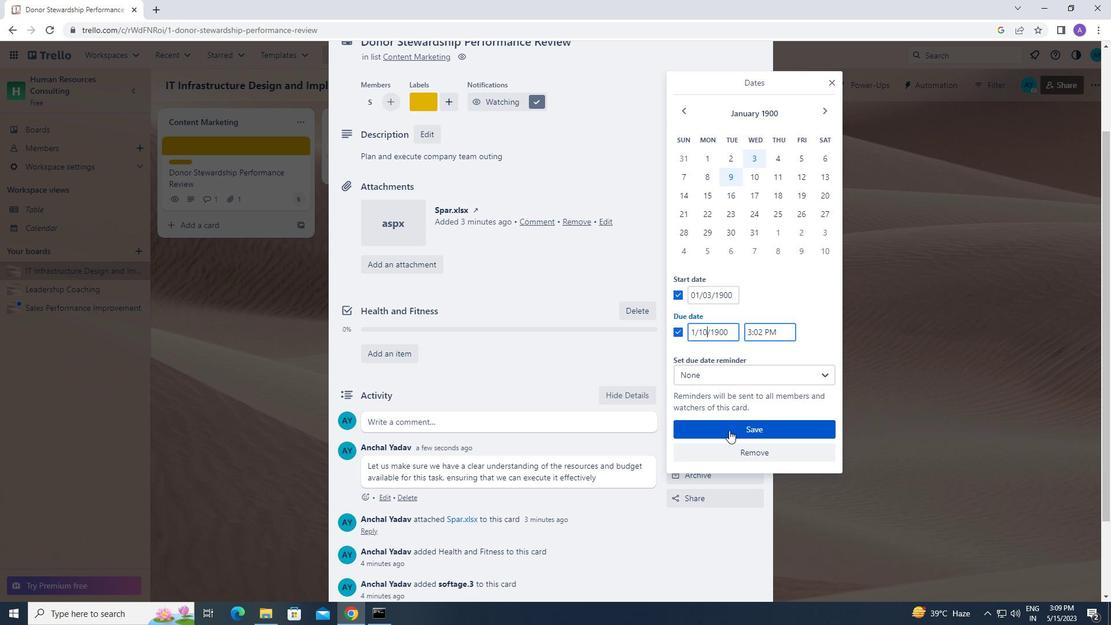 
Action: Mouse moved to (703, 416)
Screenshot: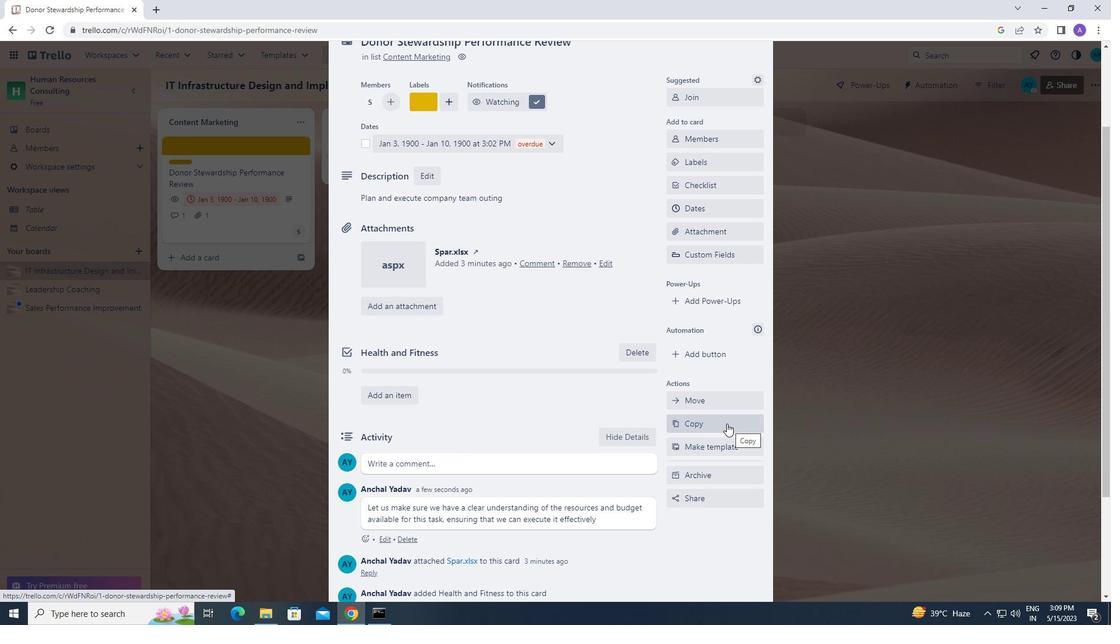 
